 Task: Font style For heading Use Book Antiqua with Light dark cornflower blue 2 colour & bold. font size for heading '26 Pt. 'Change the font style of data to Caladeaand font size to  9 Pt. Change the alignment of both headline & data to   center vertically. In the sheet  auditingQuarterlySales_Report_2023
Action: Mouse moved to (10, 23)
Screenshot: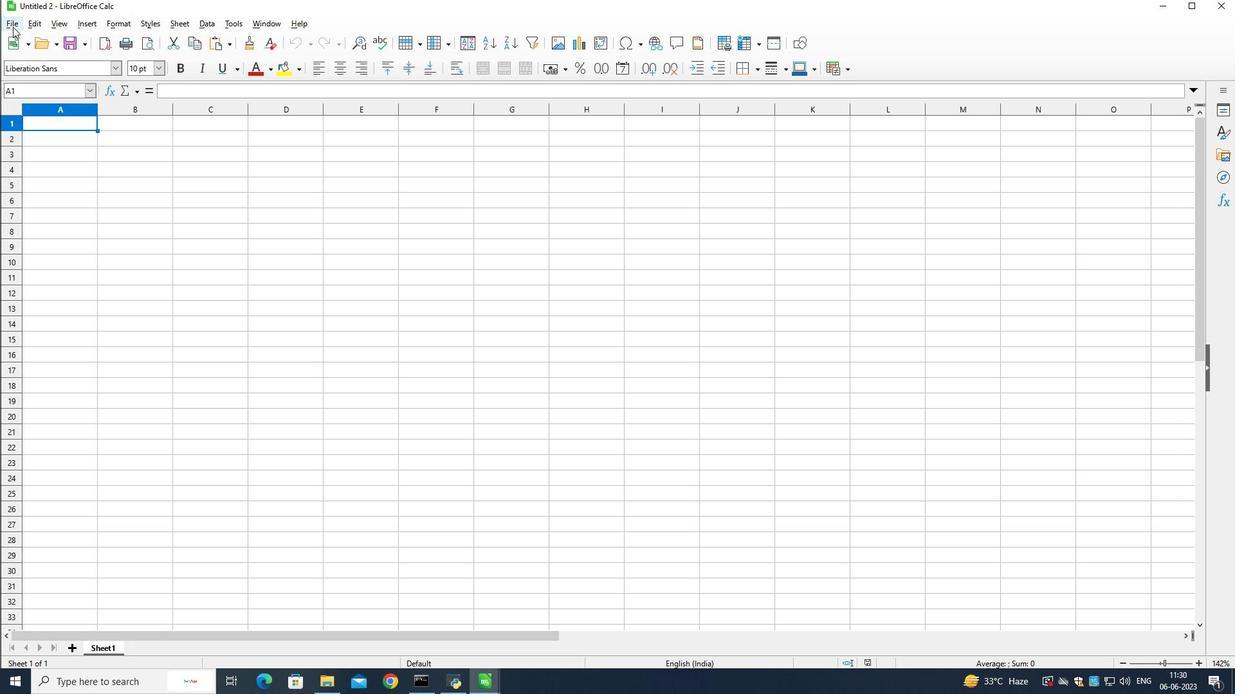 
Action: Mouse pressed left at (10, 23)
Screenshot: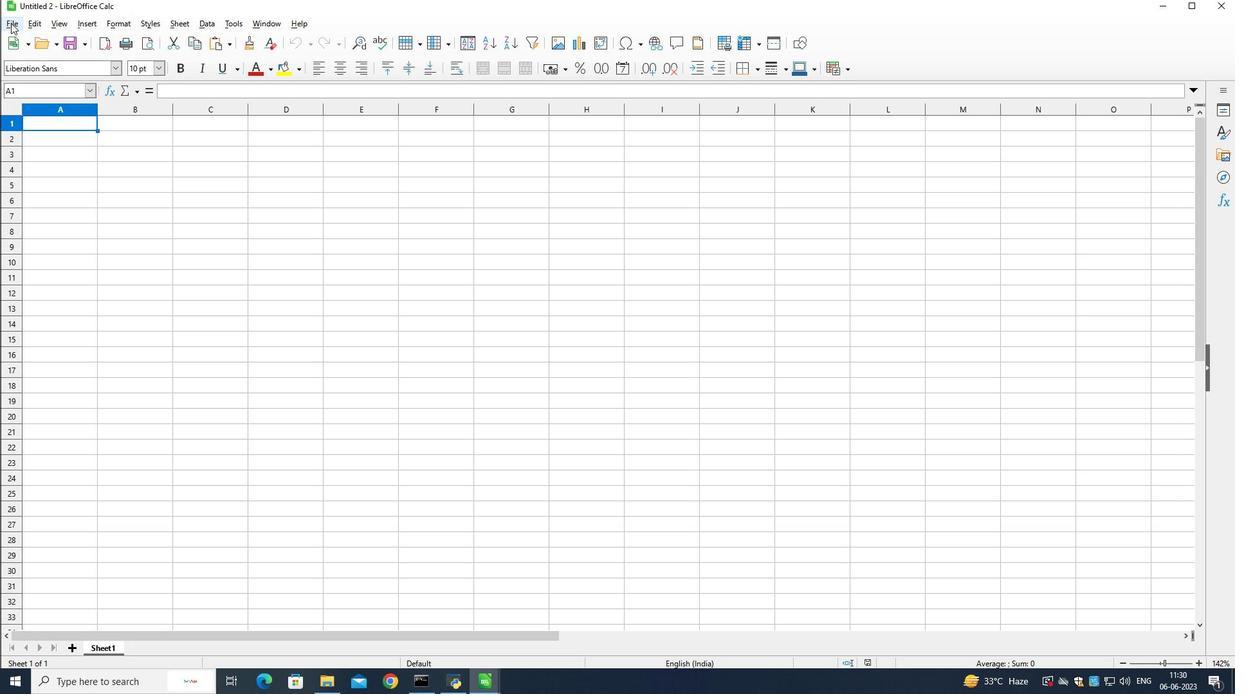 
Action: Mouse moved to (31, 54)
Screenshot: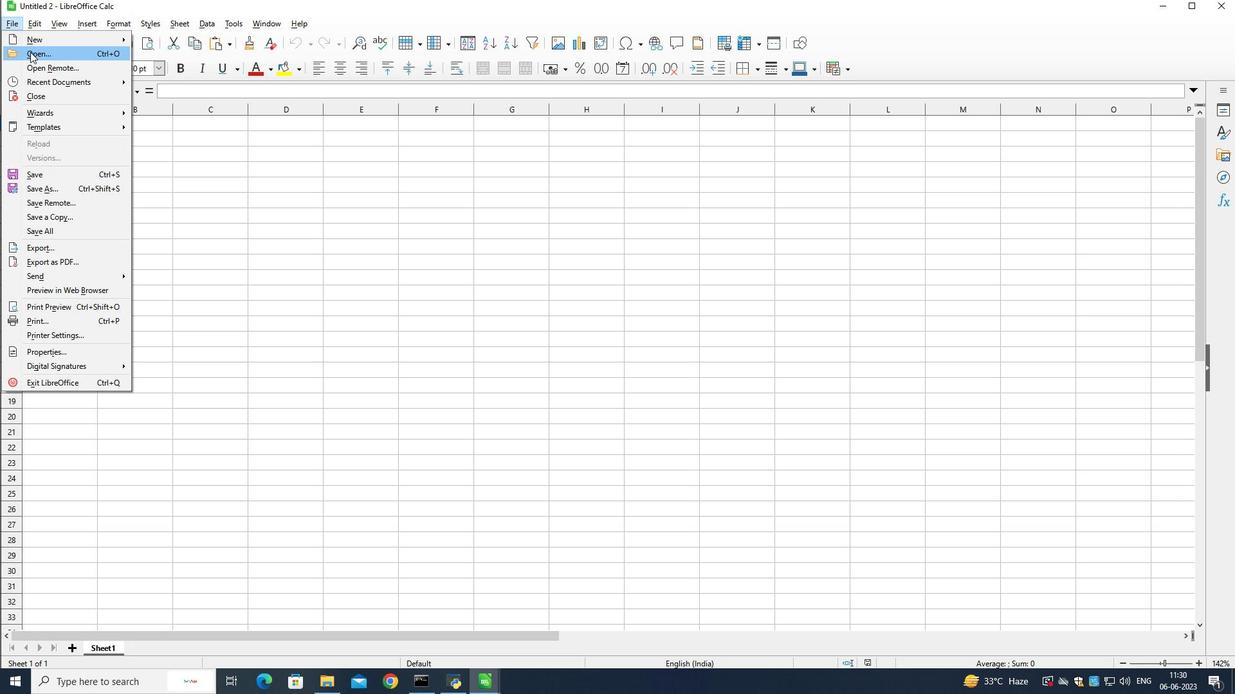 
Action: Mouse pressed left at (31, 54)
Screenshot: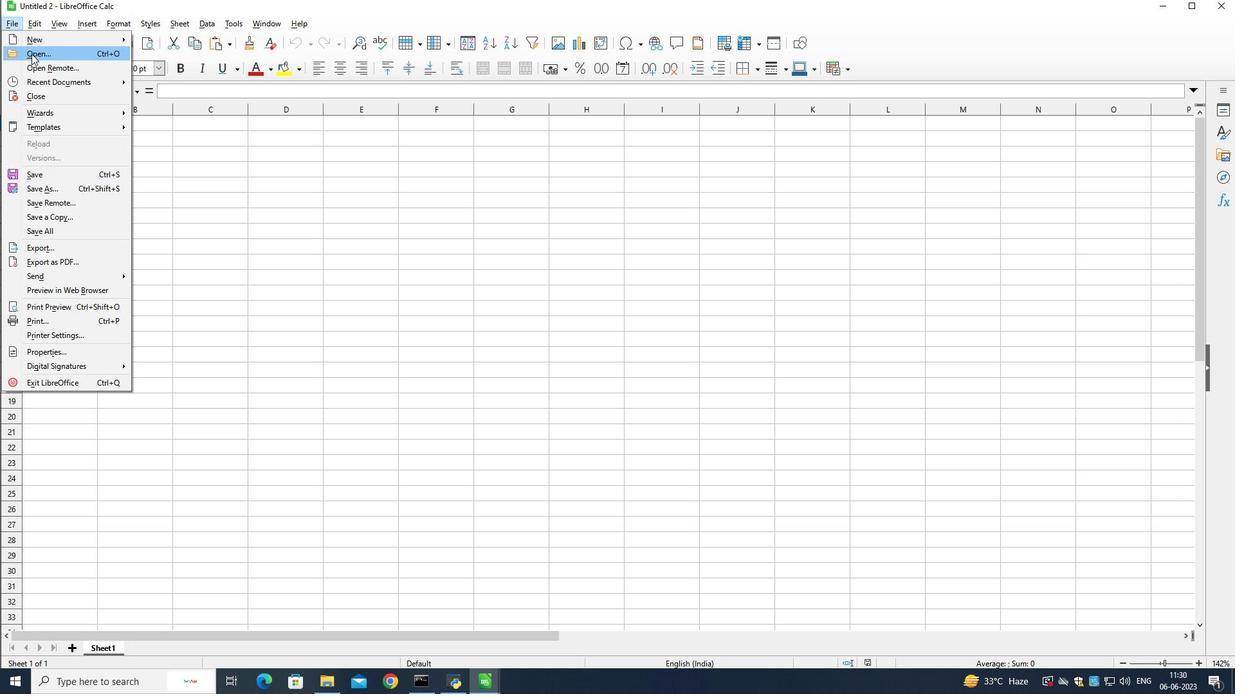 
Action: Mouse moved to (46, 95)
Screenshot: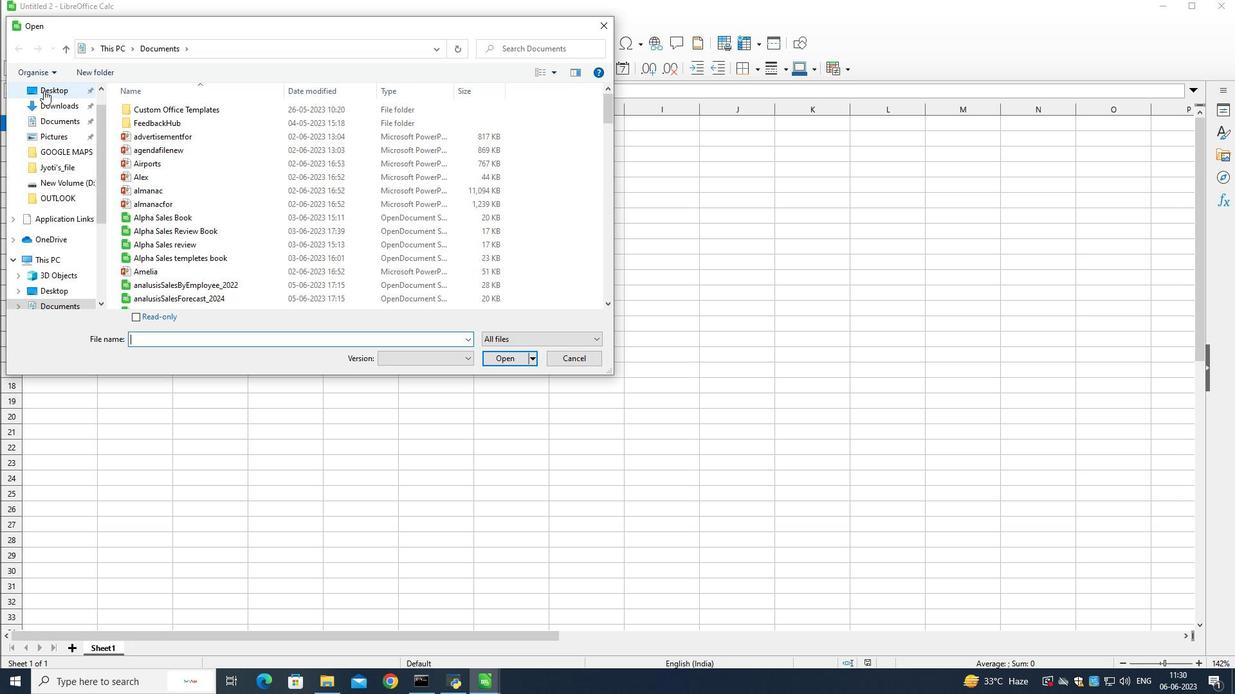 
Action: Mouse scrolled (46, 95) with delta (0, 0)
Screenshot: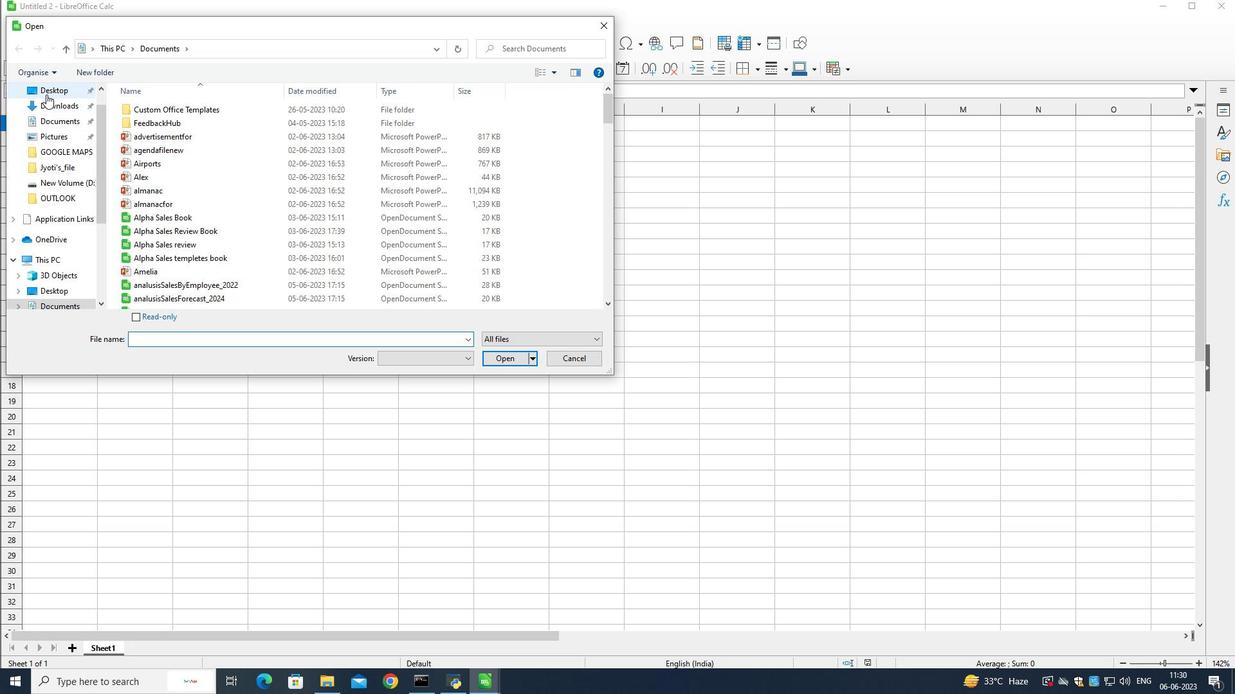 
Action: Mouse scrolled (46, 95) with delta (0, 0)
Screenshot: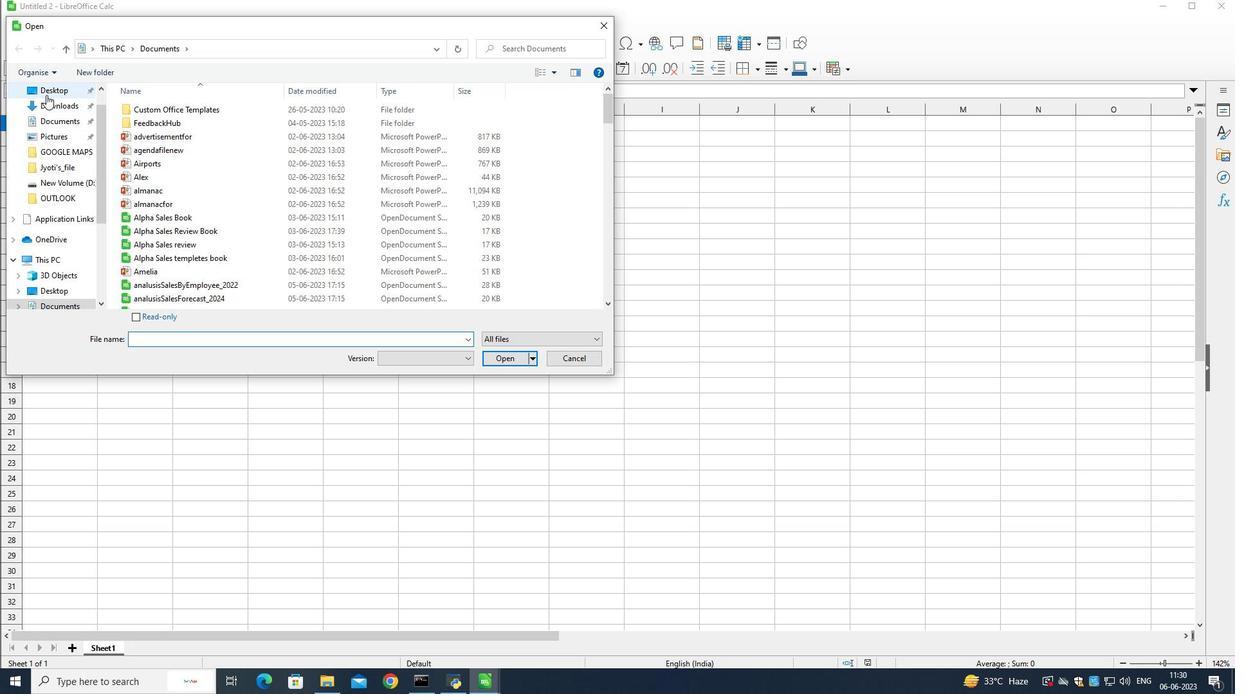 
Action: Mouse scrolled (46, 95) with delta (0, 0)
Screenshot: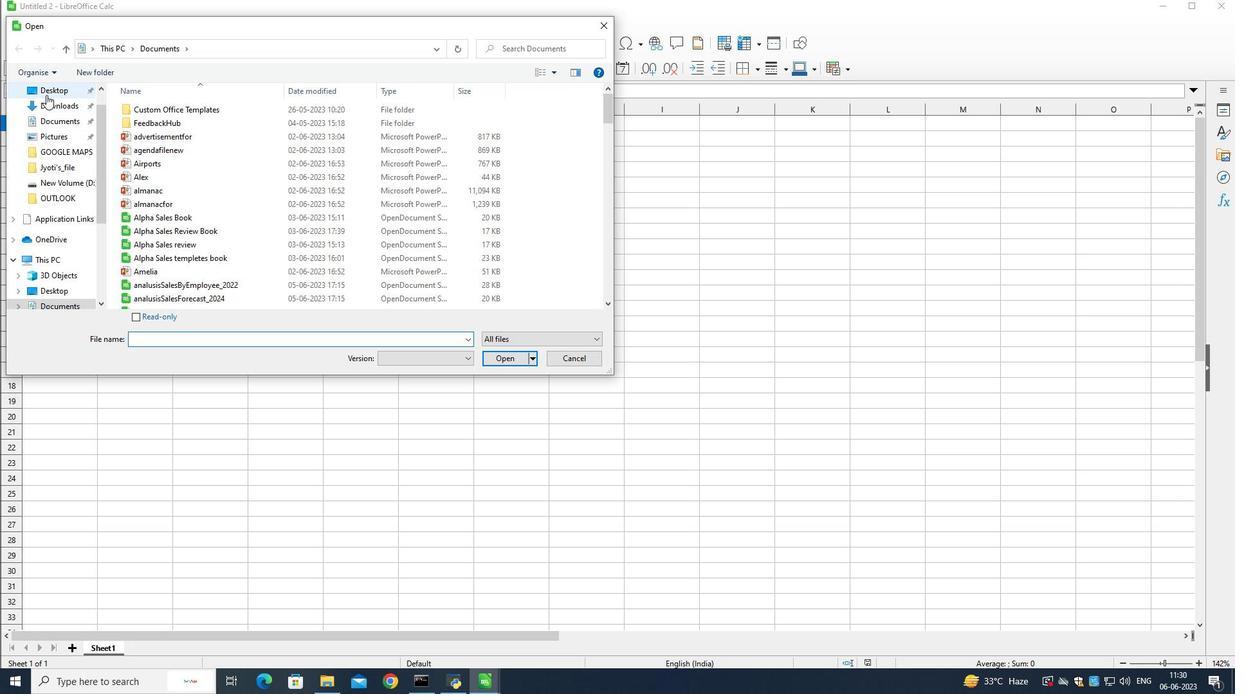 
Action: Mouse scrolled (46, 95) with delta (0, 0)
Screenshot: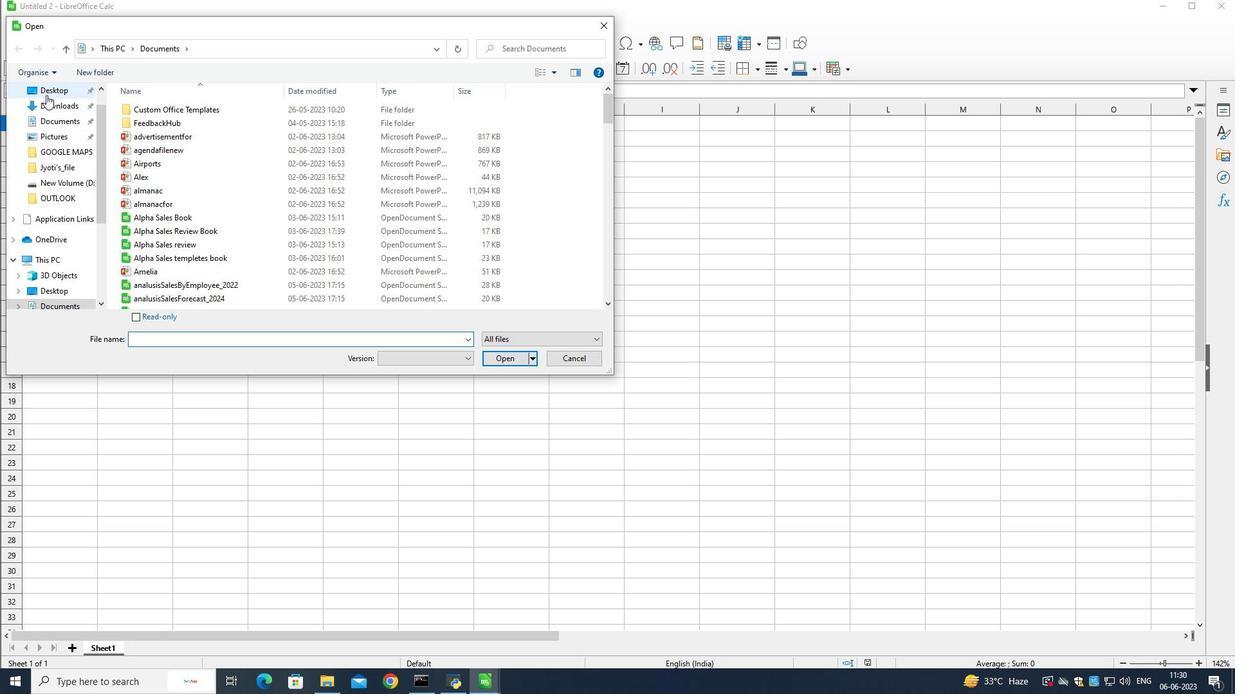 
Action: Mouse moved to (46, 95)
Screenshot: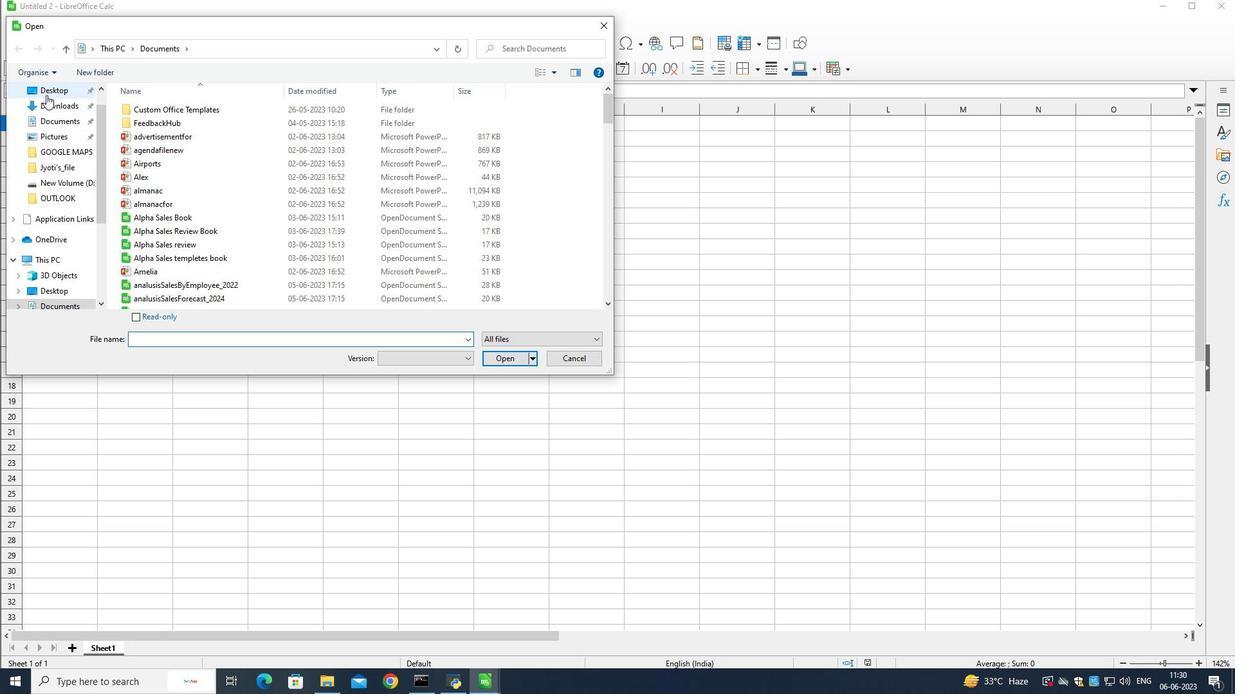 
Action: Mouse scrolled (46, 95) with delta (0, 0)
Screenshot: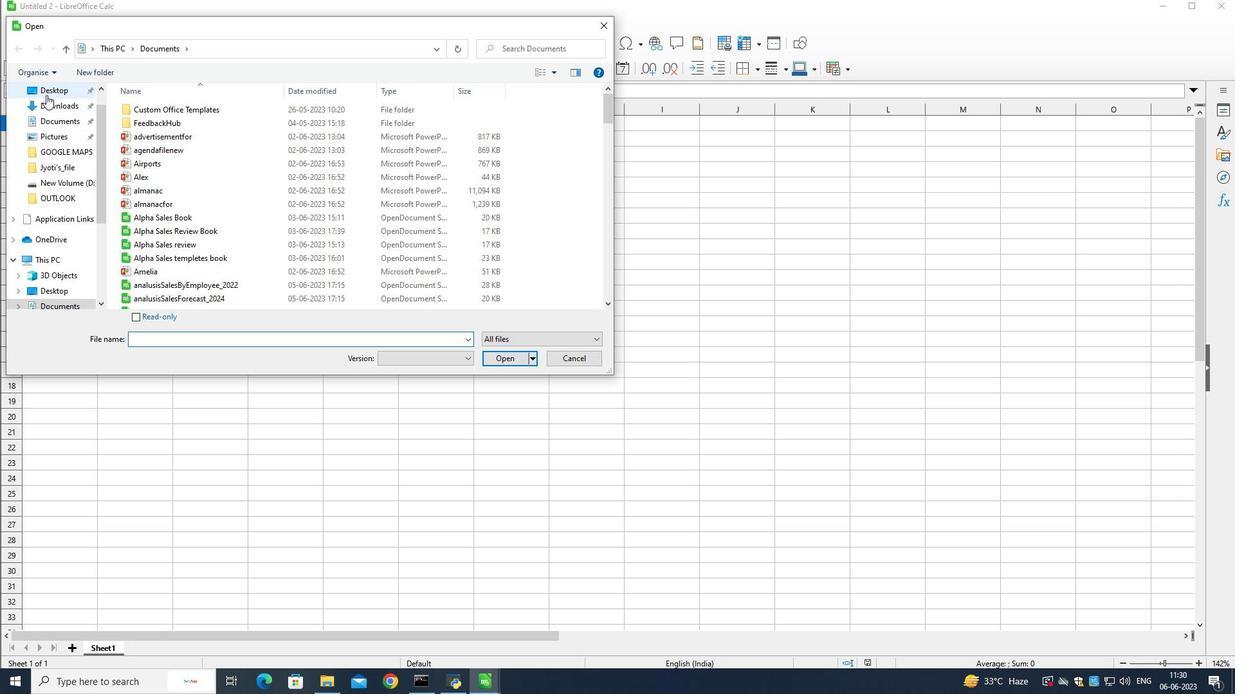
Action: Mouse scrolled (46, 95) with delta (0, 0)
Screenshot: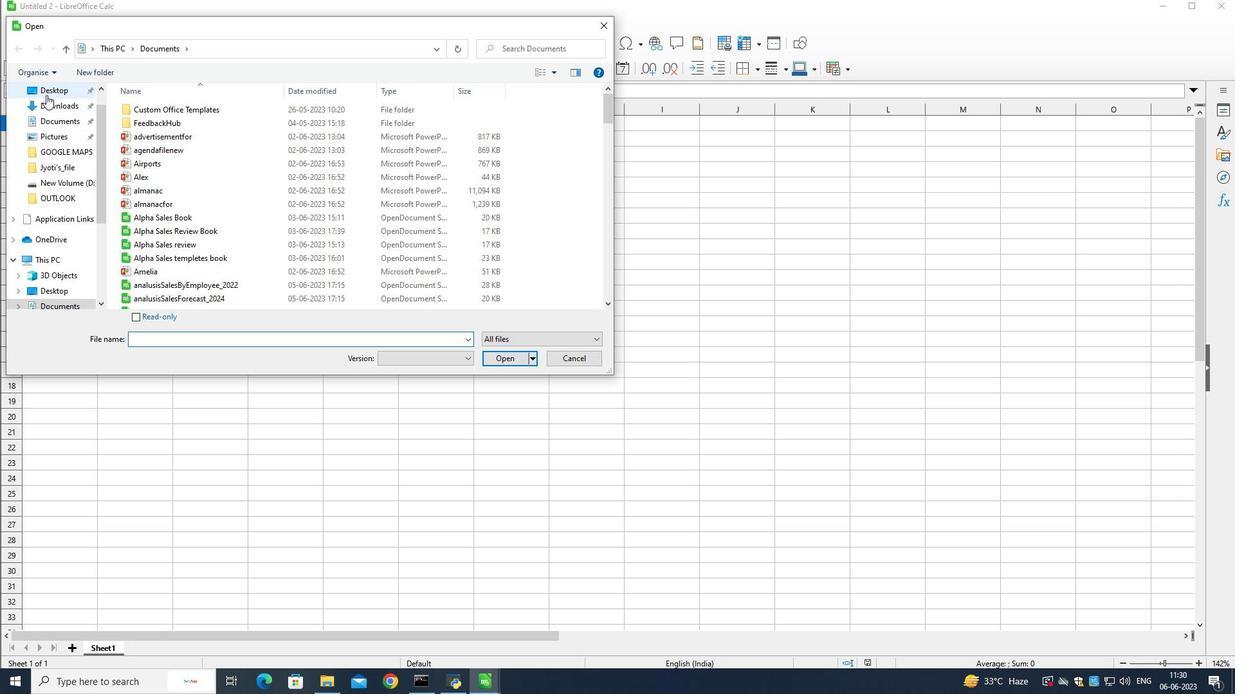 
Action: Mouse scrolled (46, 95) with delta (0, 0)
Screenshot: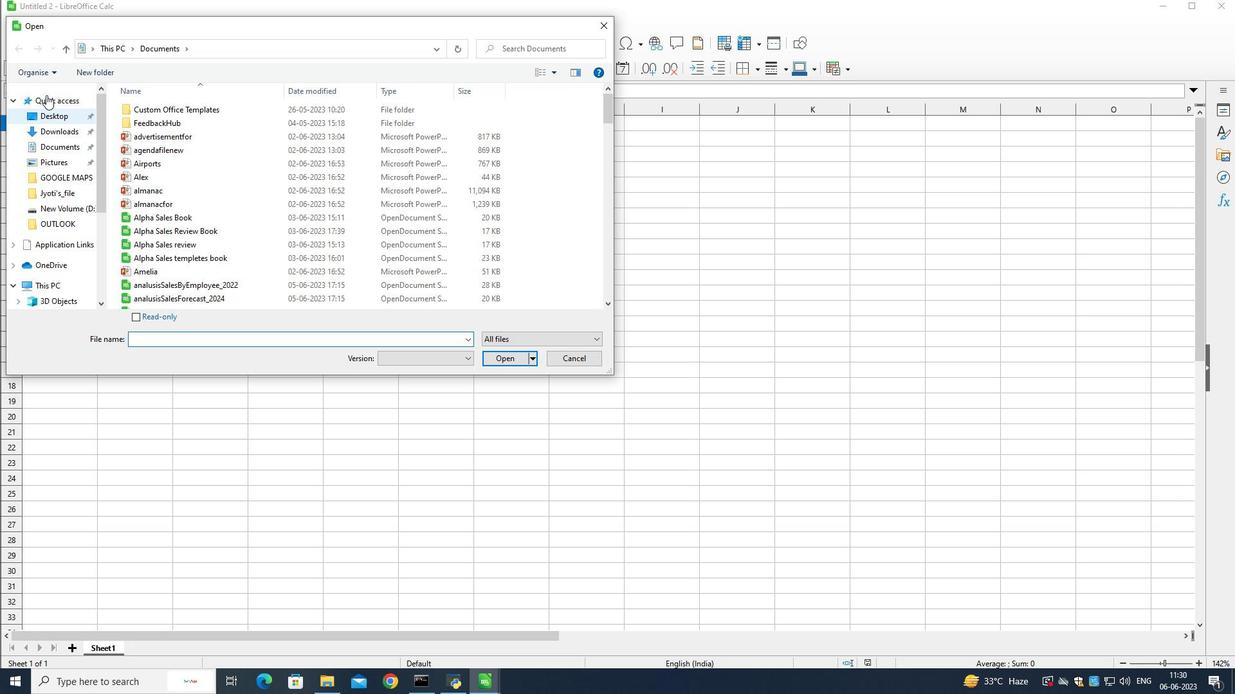 
Action: Mouse scrolled (46, 95) with delta (0, 0)
Screenshot: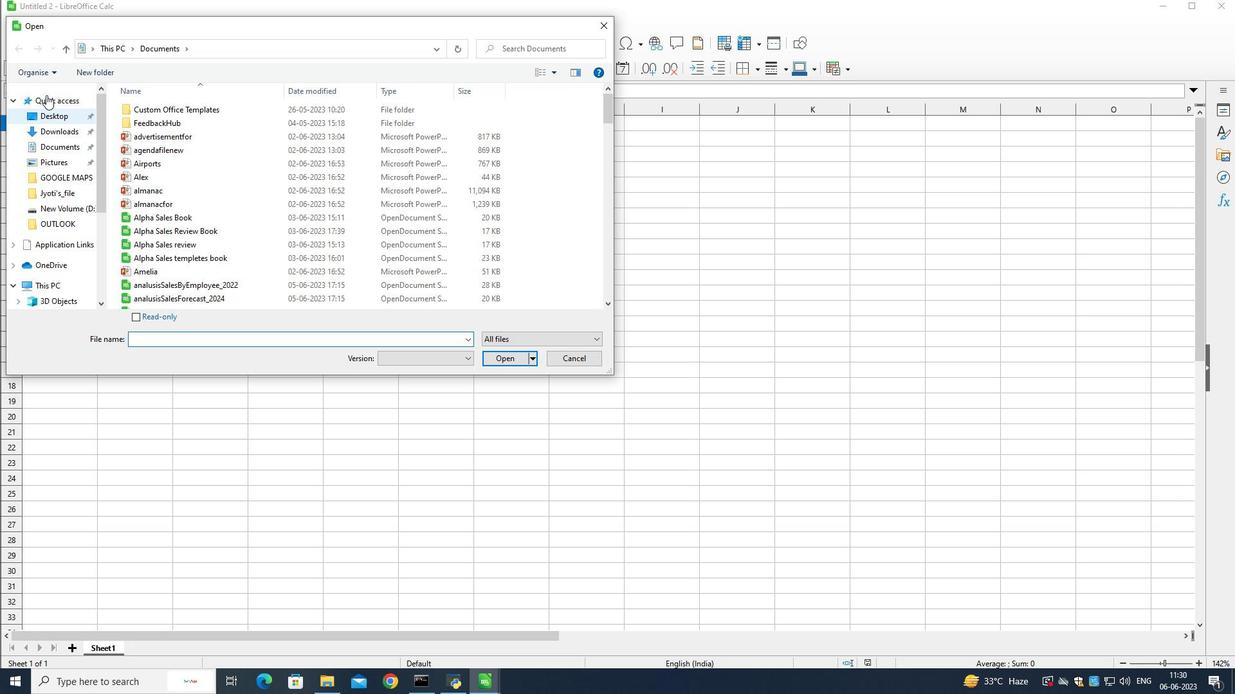 
Action: Mouse scrolled (46, 95) with delta (0, 0)
Screenshot: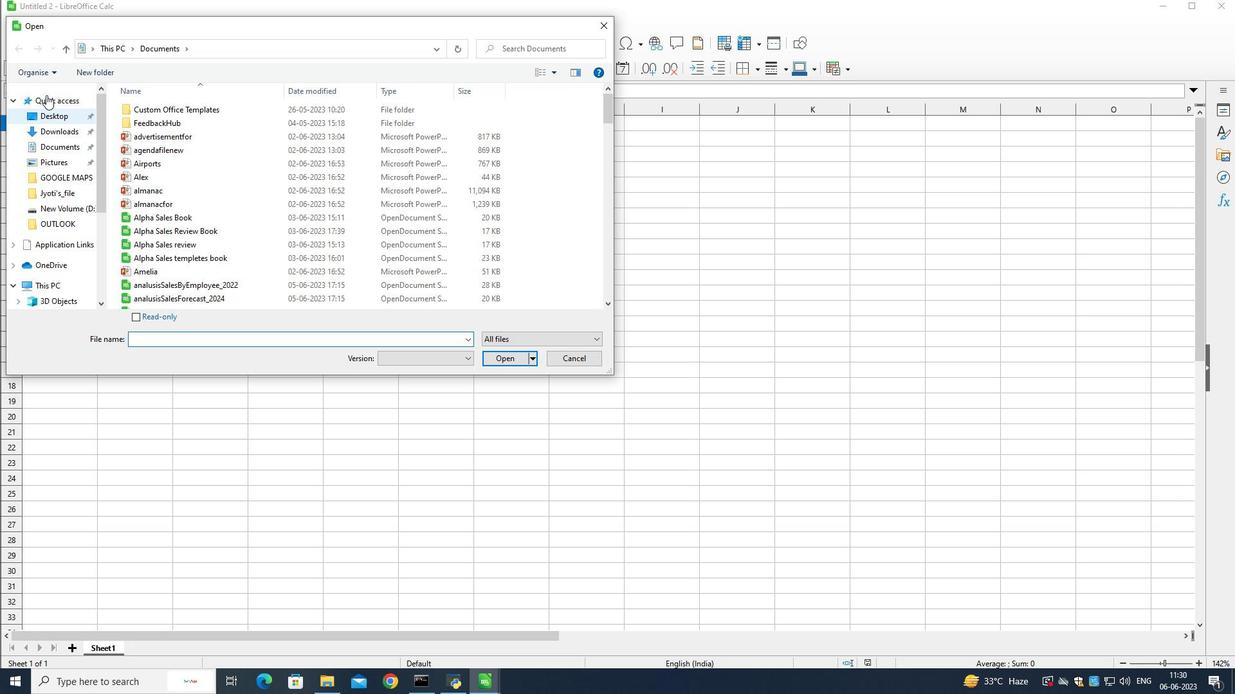 
Action: Mouse pressed left at (46, 95)
Screenshot: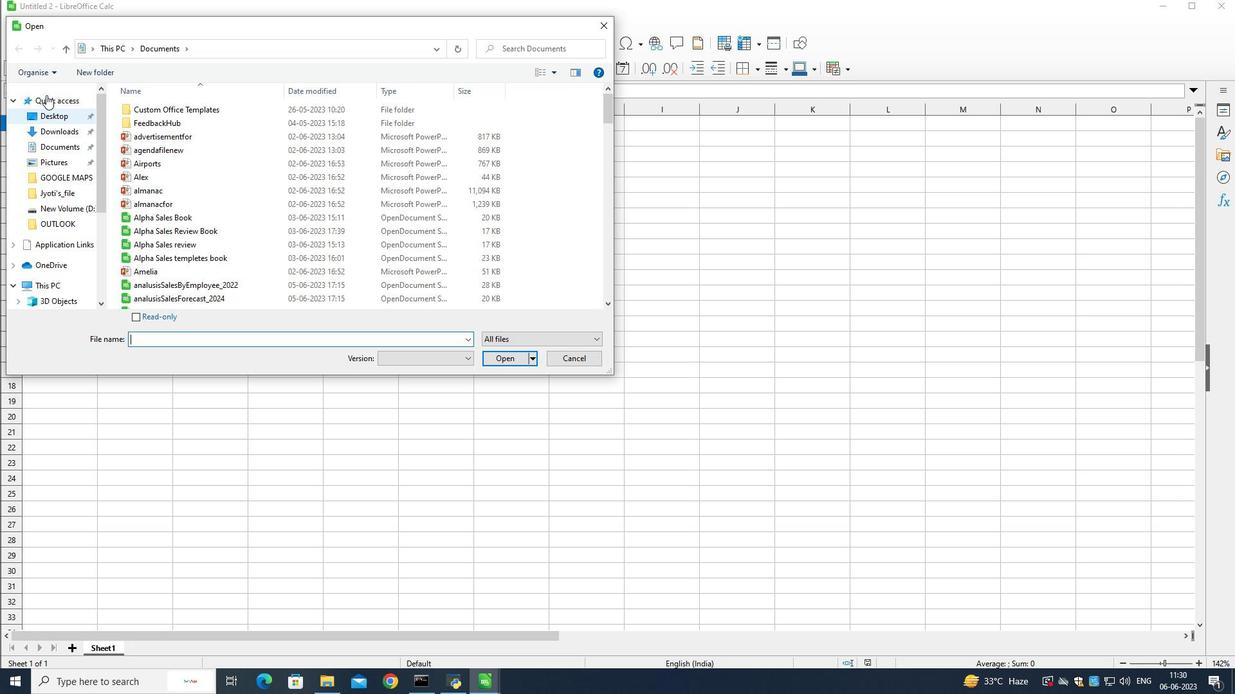
Action: Mouse moved to (231, 270)
Screenshot: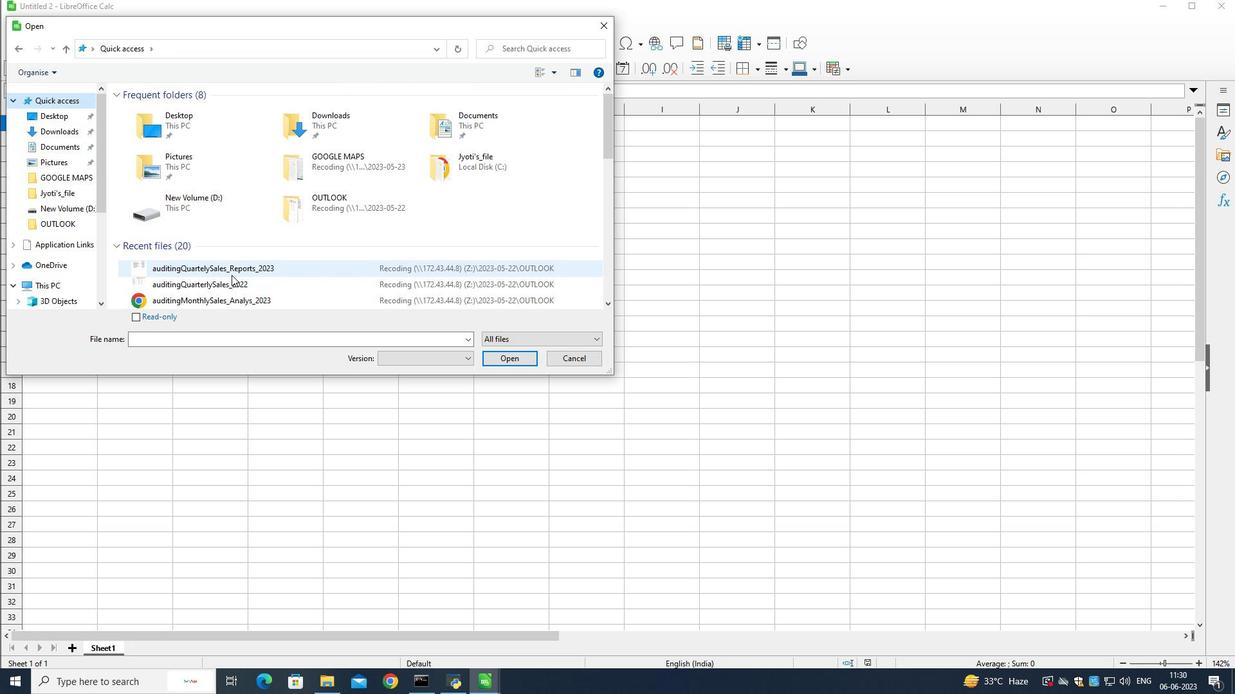 
Action: Mouse pressed left at (231, 270)
Screenshot: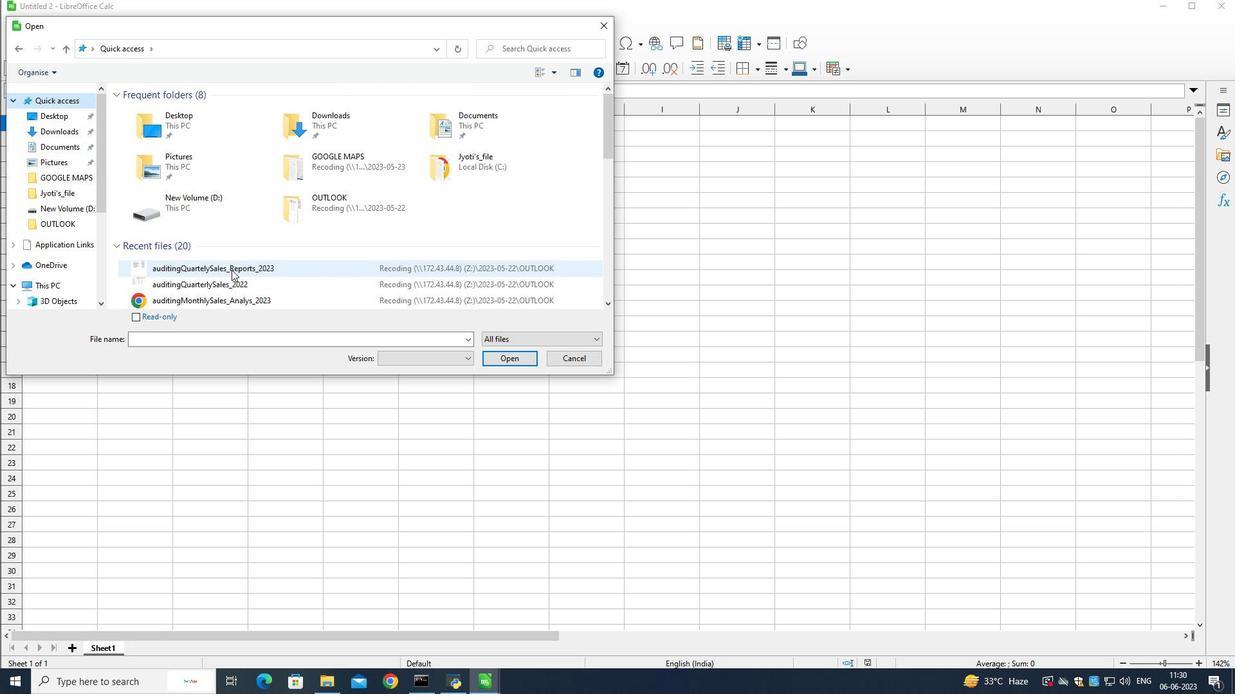 
Action: Mouse moved to (494, 356)
Screenshot: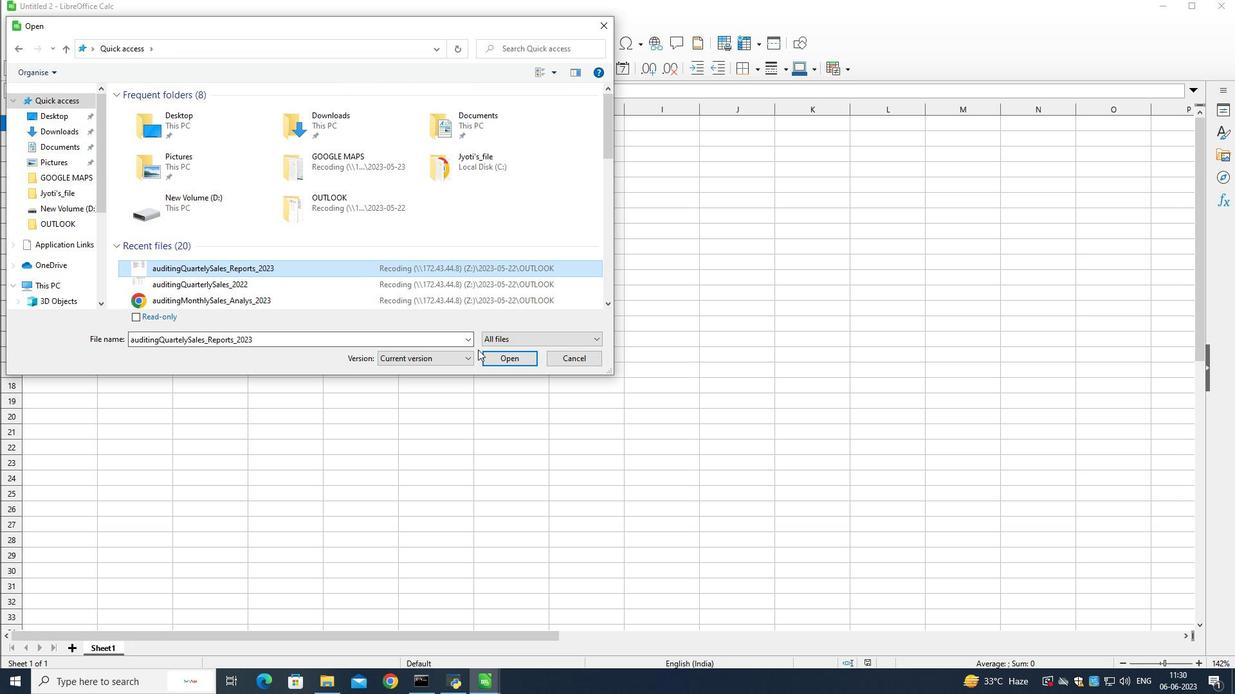 
Action: Mouse pressed left at (494, 356)
Screenshot: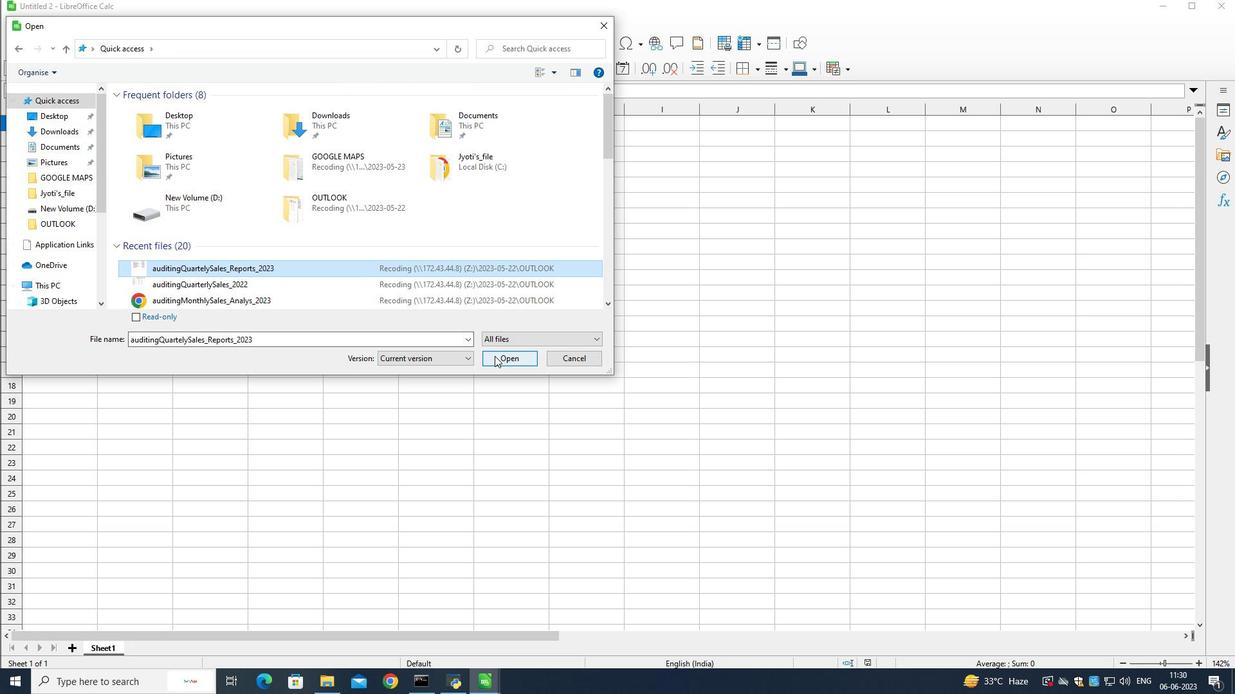 
Action: Mouse moved to (430, 323)
Screenshot: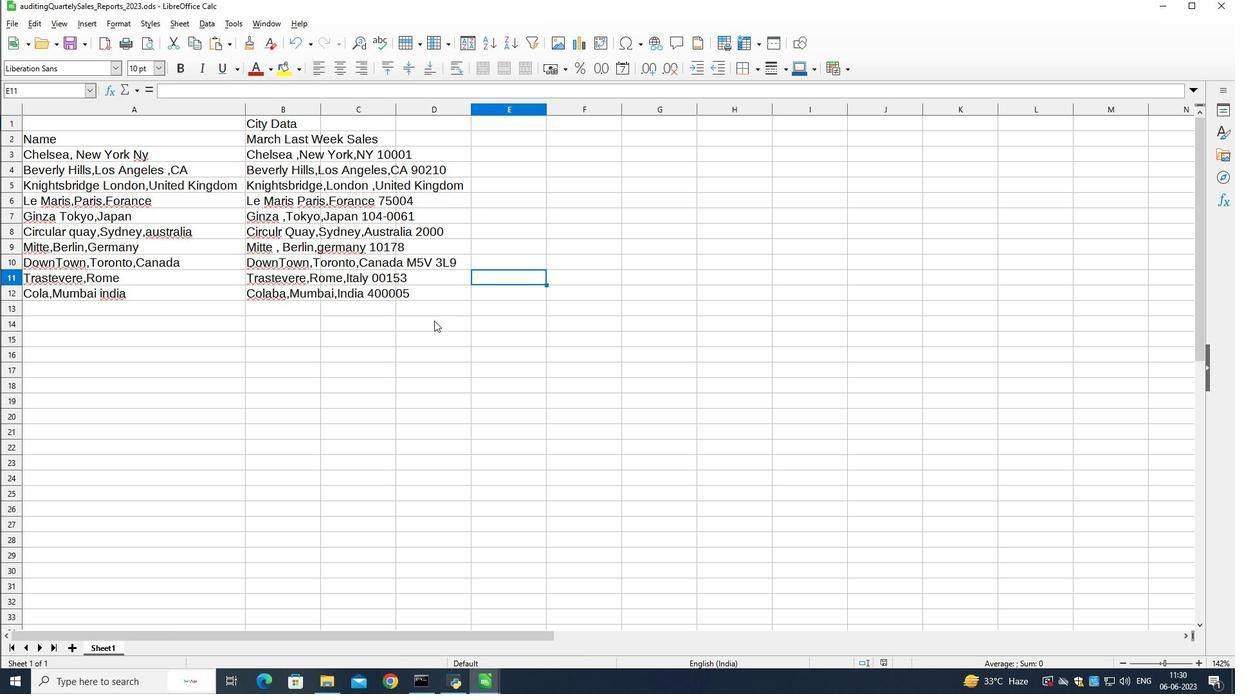 
Action: Mouse pressed left at (430, 323)
Screenshot: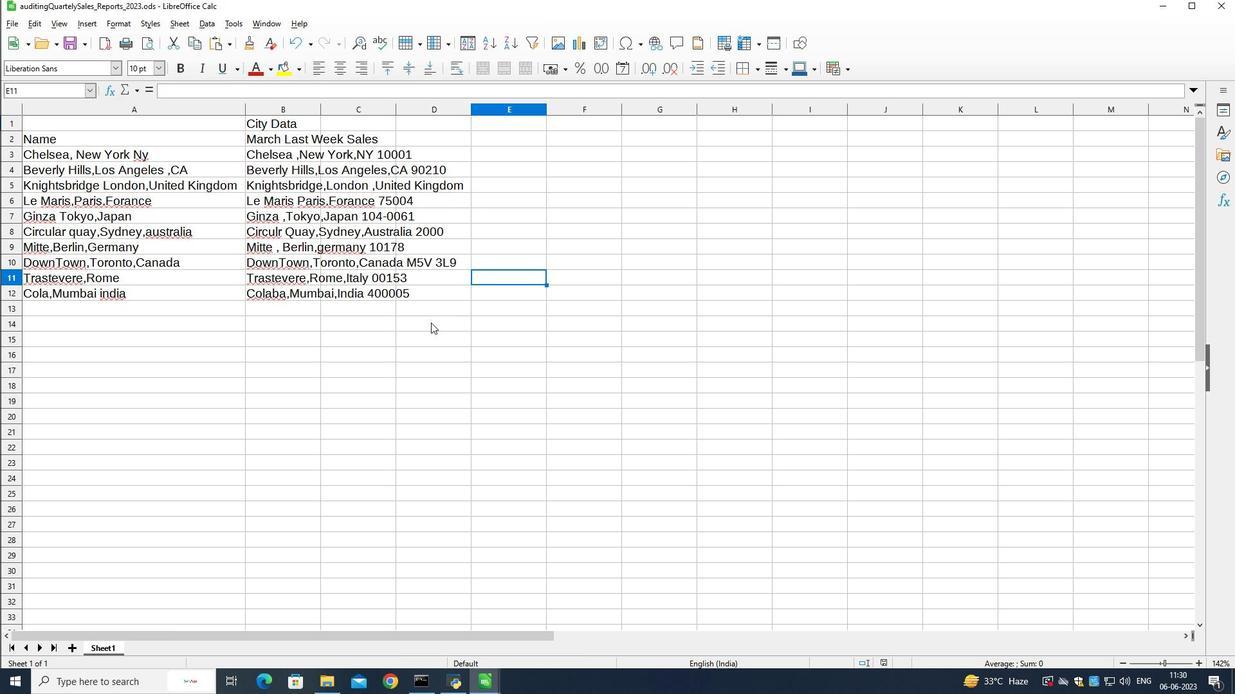 
Action: Mouse moved to (290, 121)
Screenshot: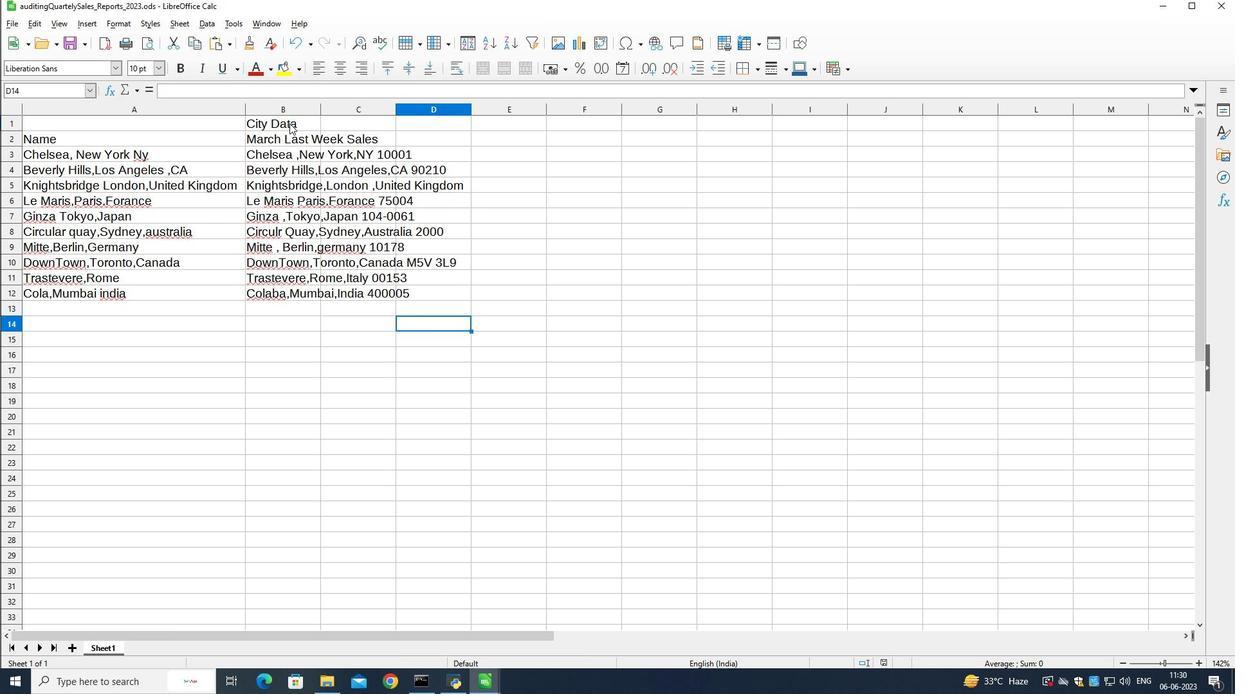 
Action: Mouse pressed left at (290, 121)
Screenshot: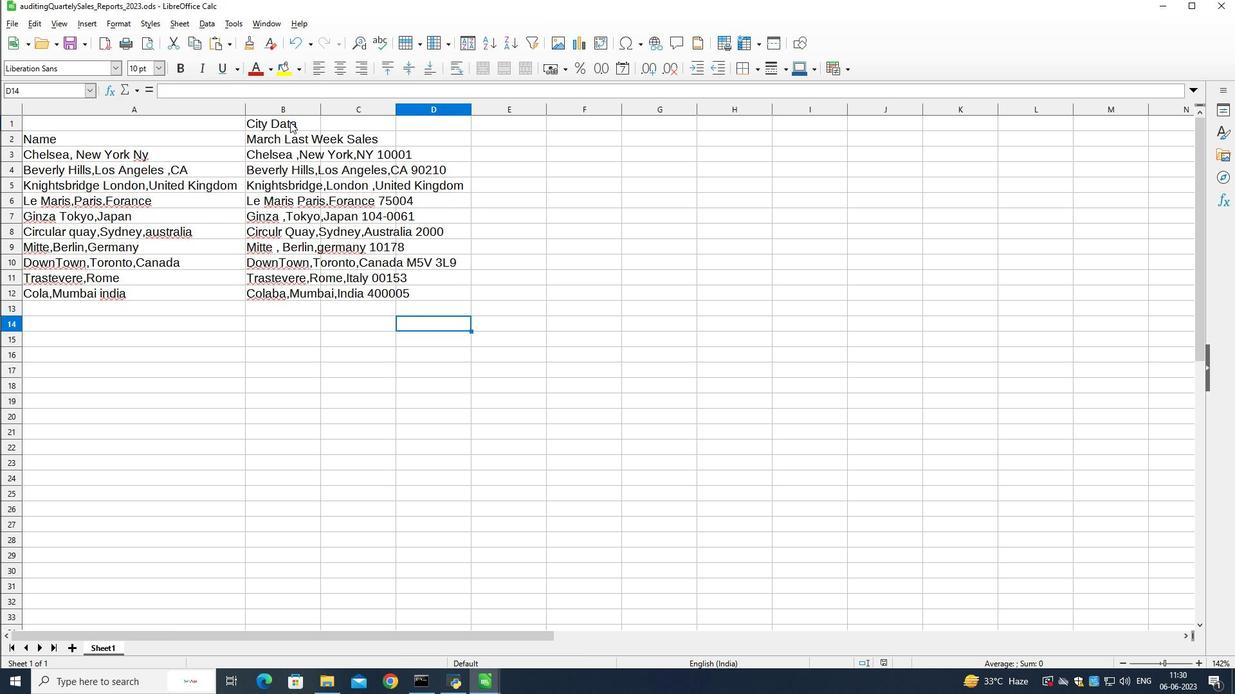 
Action: Mouse pressed left at (290, 121)
Screenshot: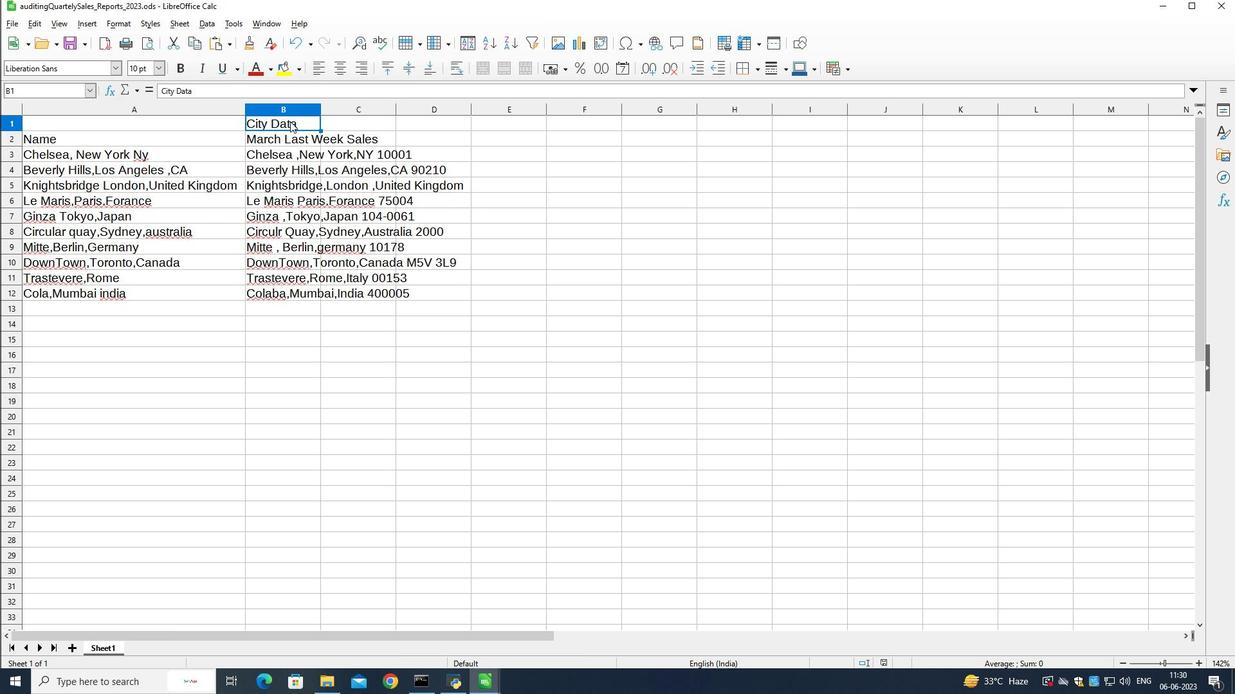 
Action: Mouse pressed left at (290, 121)
Screenshot: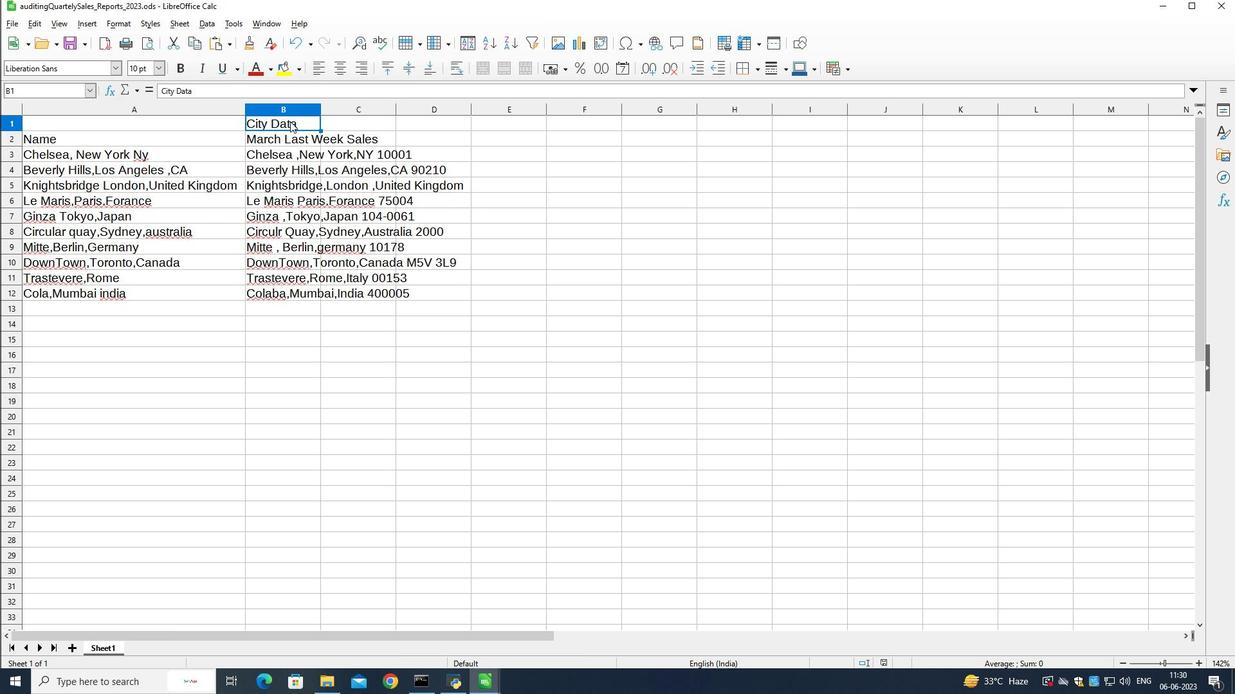 
Action: Mouse moved to (75, 64)
Screenshot: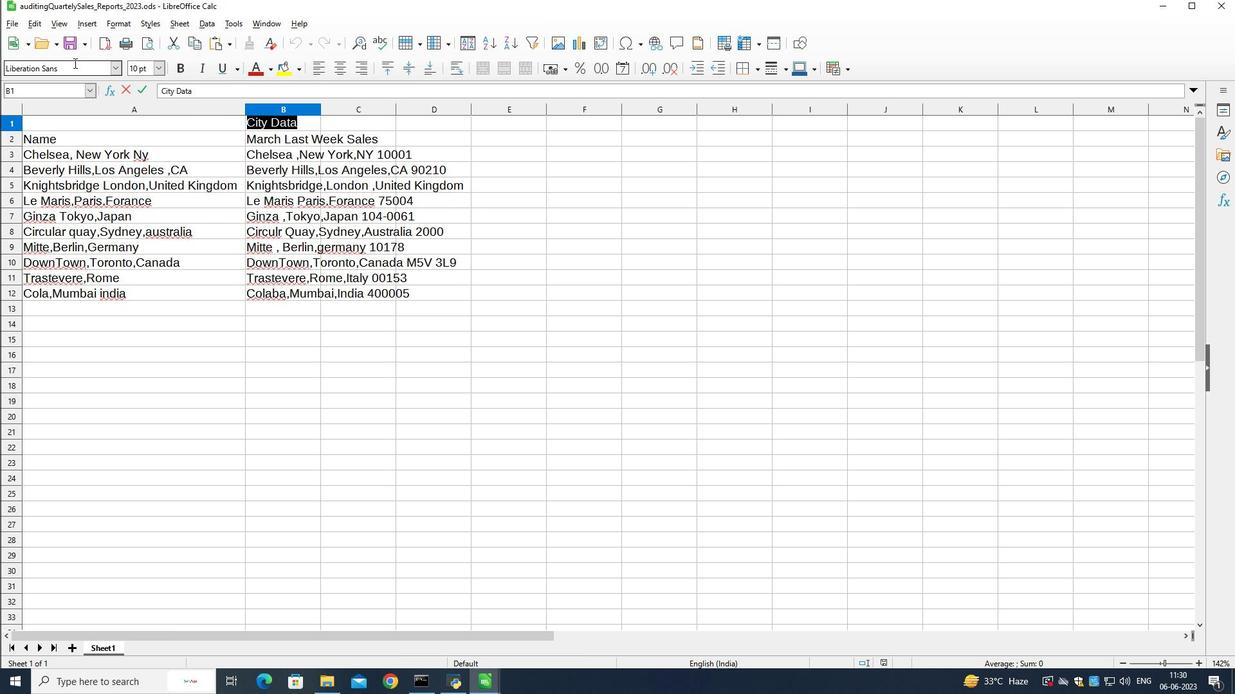 
Action: Mouse pressed left at (75, 64)
Screenshot: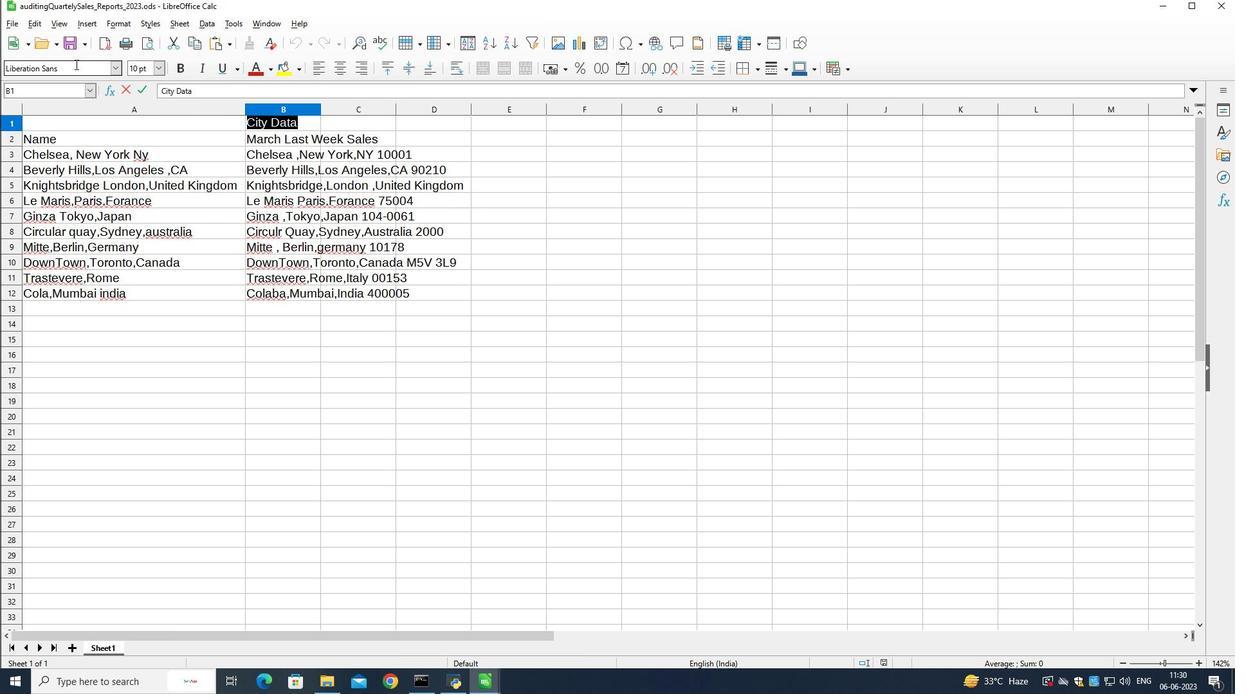 
Action: Mouse pressed left at (75, 64)
Screenshot: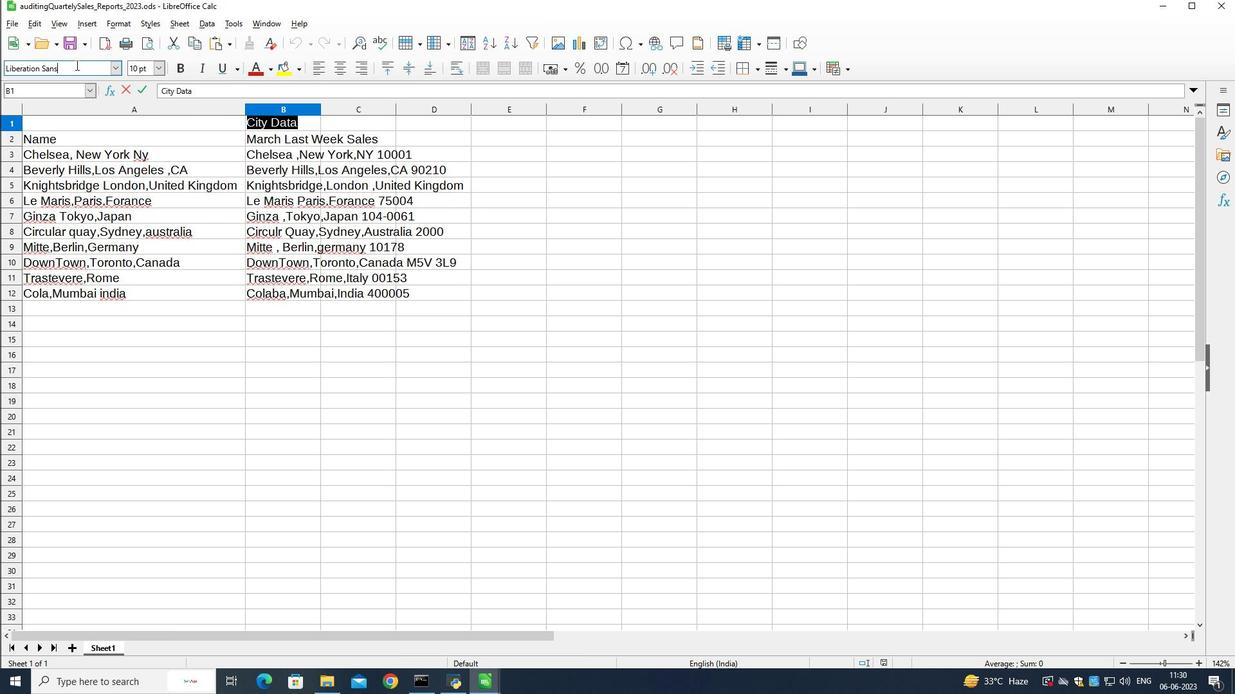 
Action: Mouse pressed left at (75, 64)
Screenshot: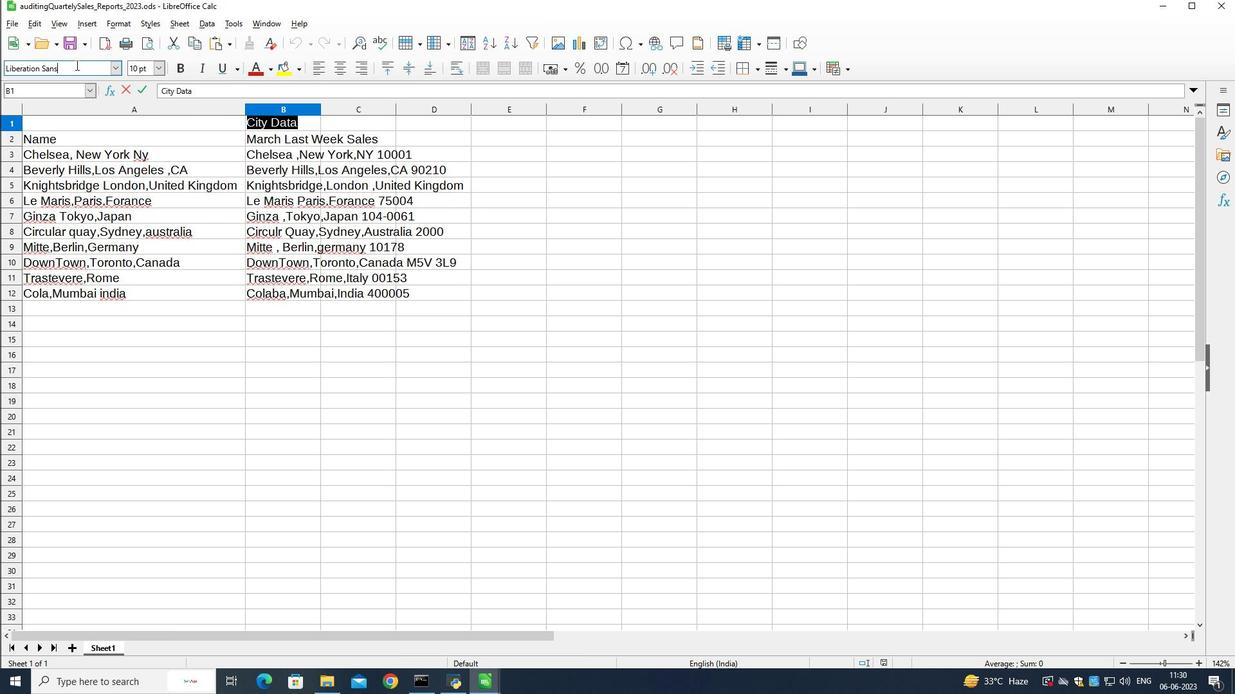 
Action: Mouse moved to (75, 65)
Screenshot: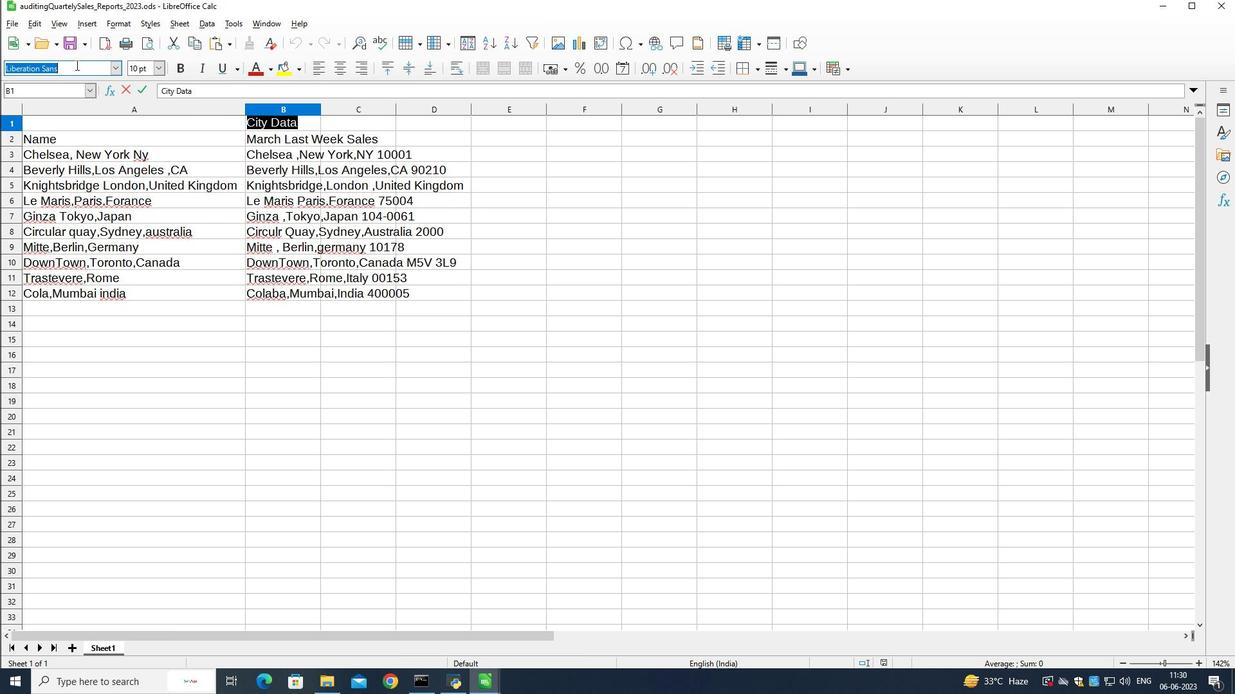 
Action: Key pressed <Key.shift>Antiqua<Key.space><Key.enter>
Screenshot: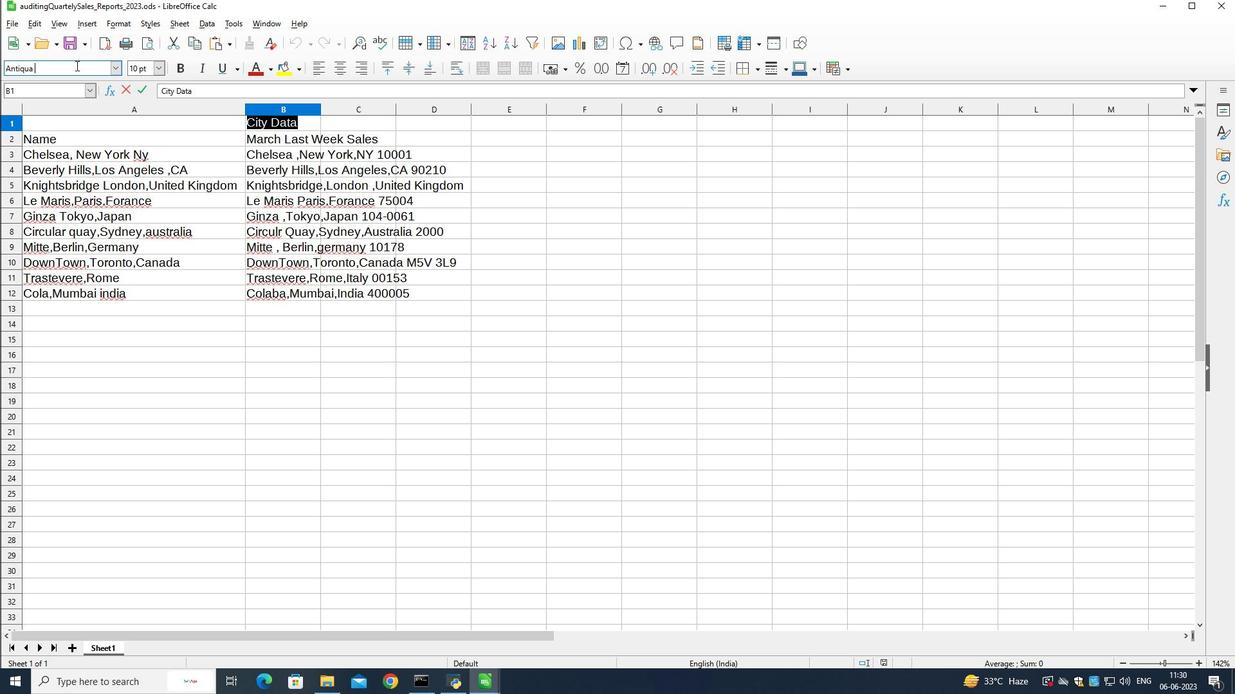 
Action: Mouse moved to (272, 70)
Screenshot: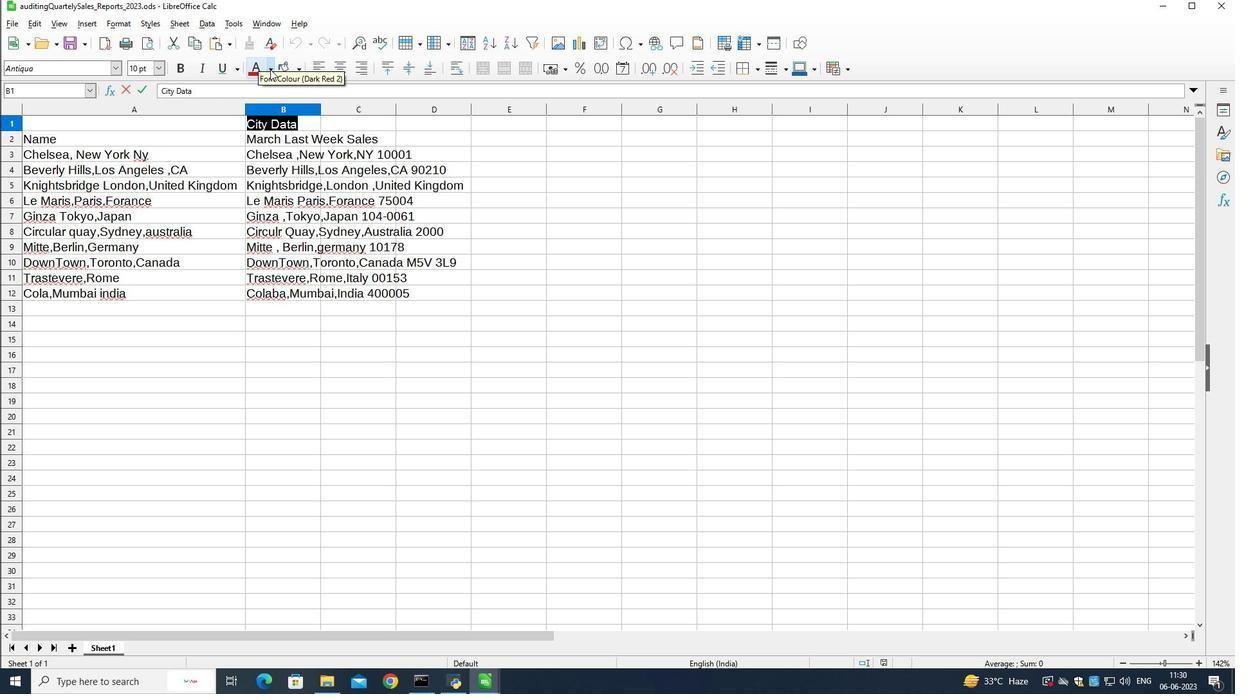 
Action: Mouse pressed left at (272, 70)
Screenshot: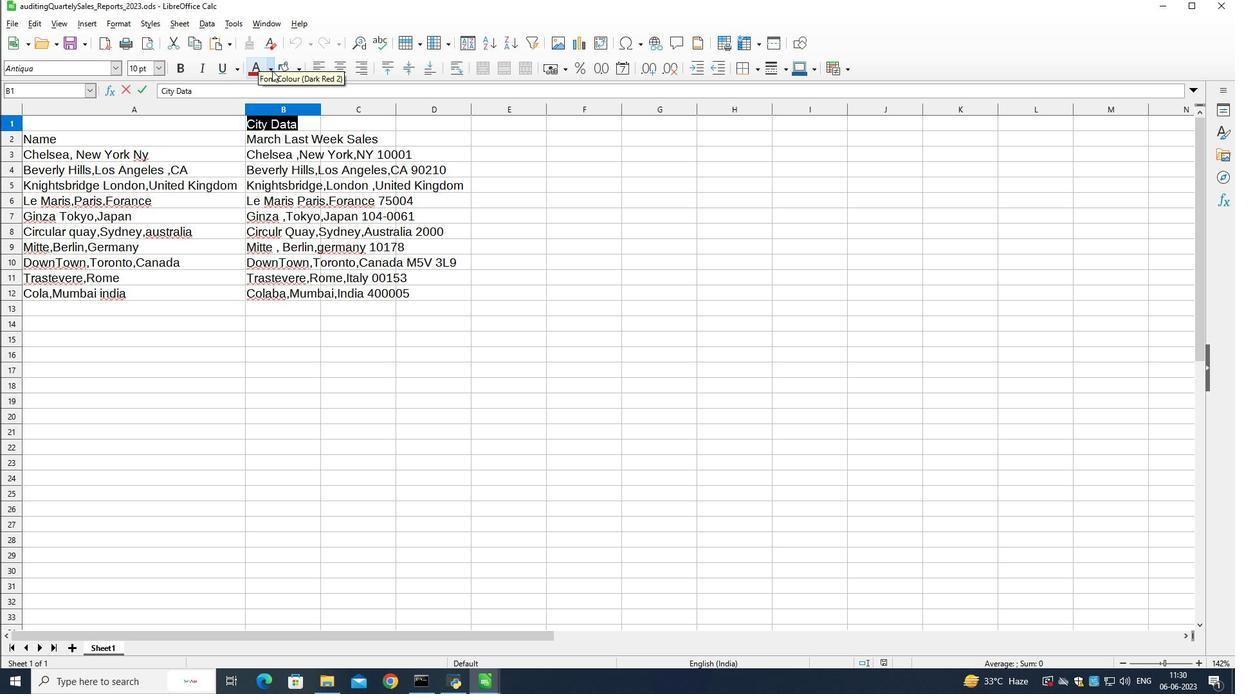 
Action: Mouse moved to (275, 307)
Screenshot: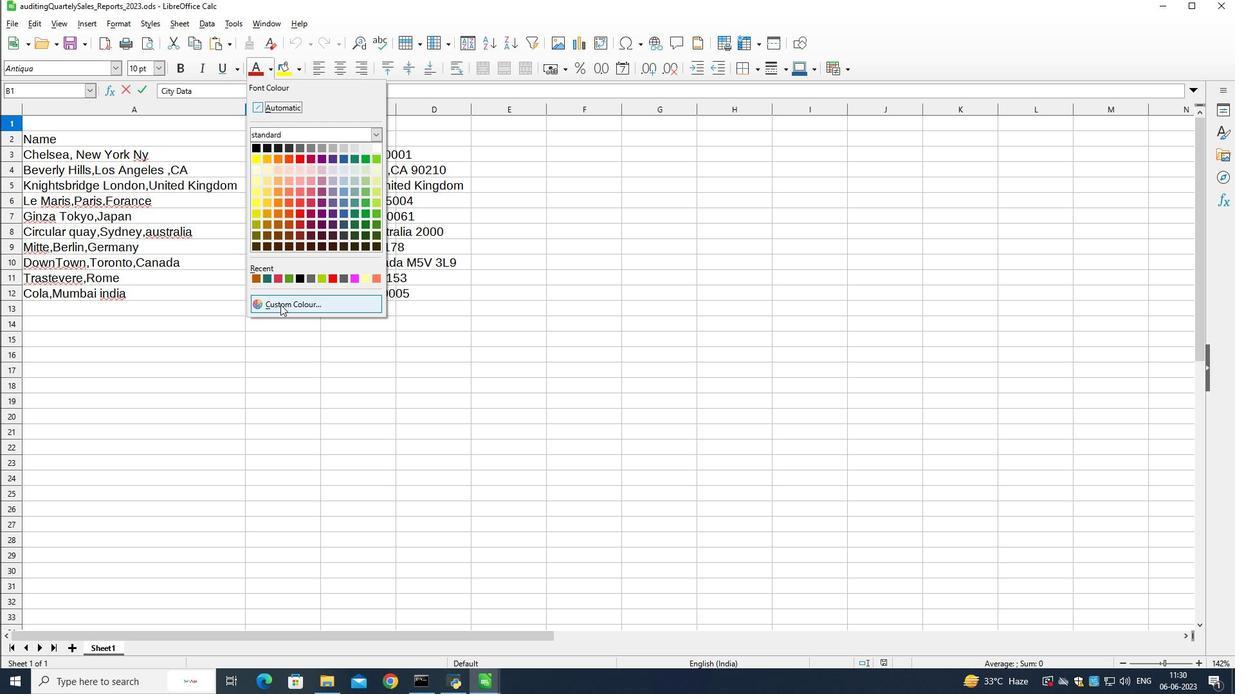 
Action: Mouse pressed left at (275, 307)
Screenshot: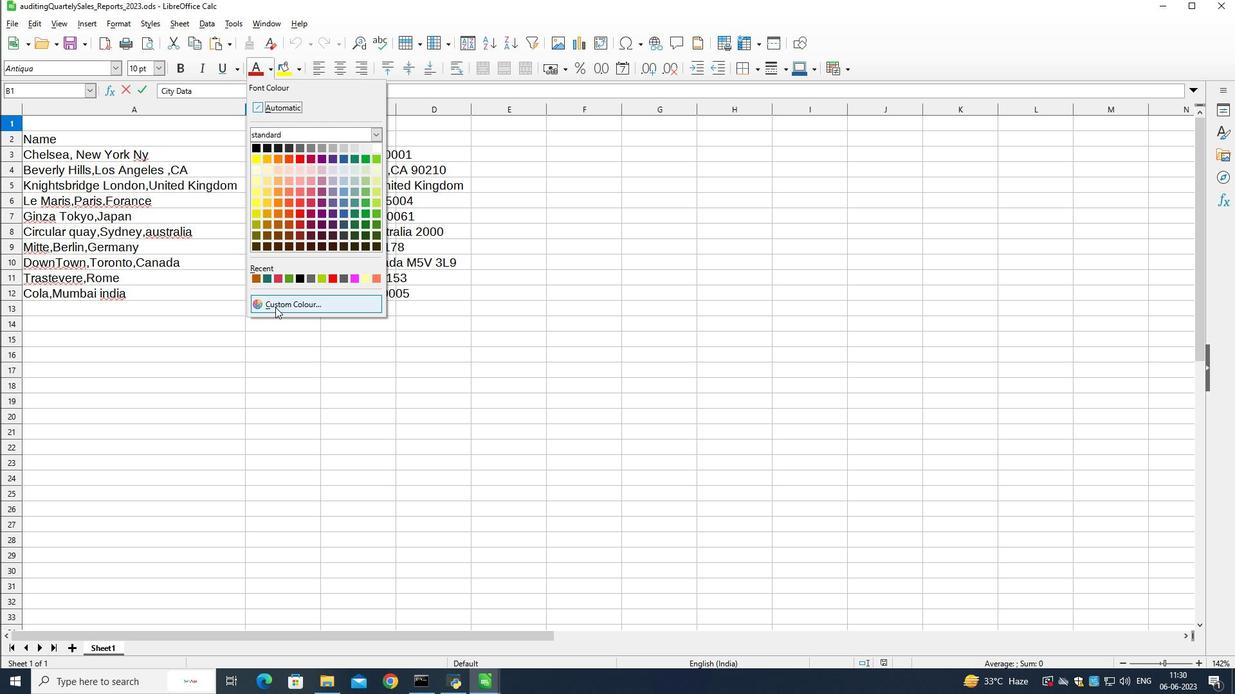
Action: Mouse moved to (743, 284)
Screenshot: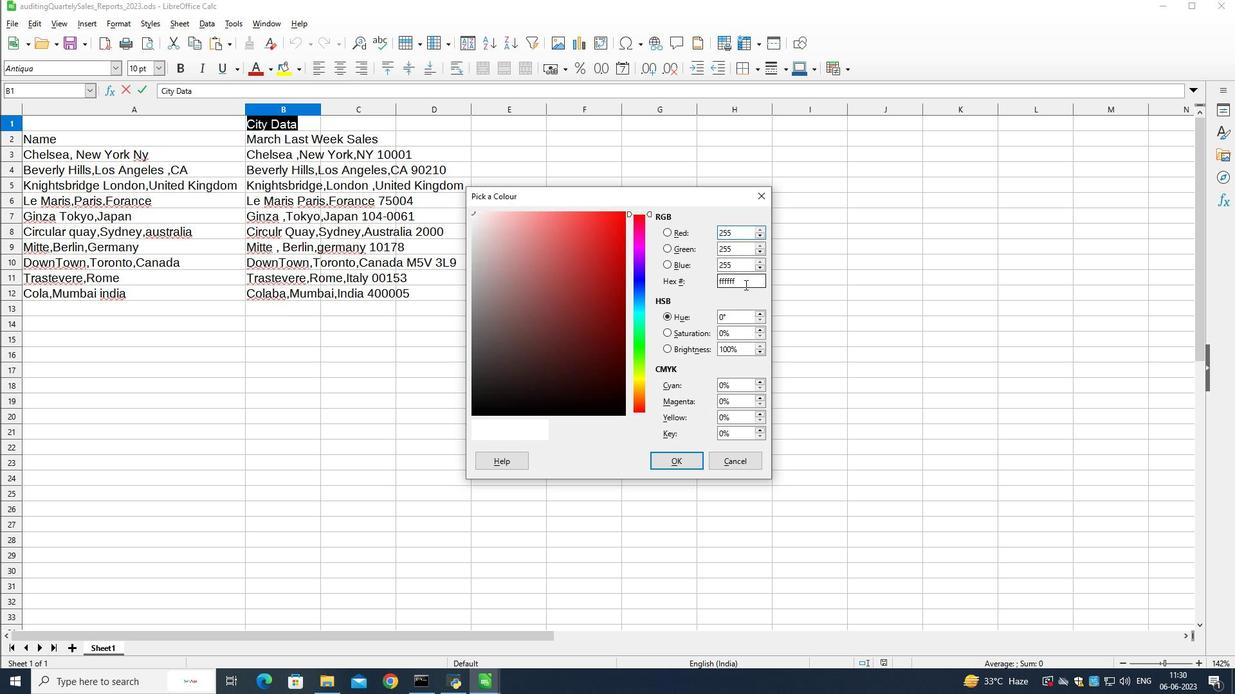 
Action: Mouse pressed left at (743, 284)
Screenshot: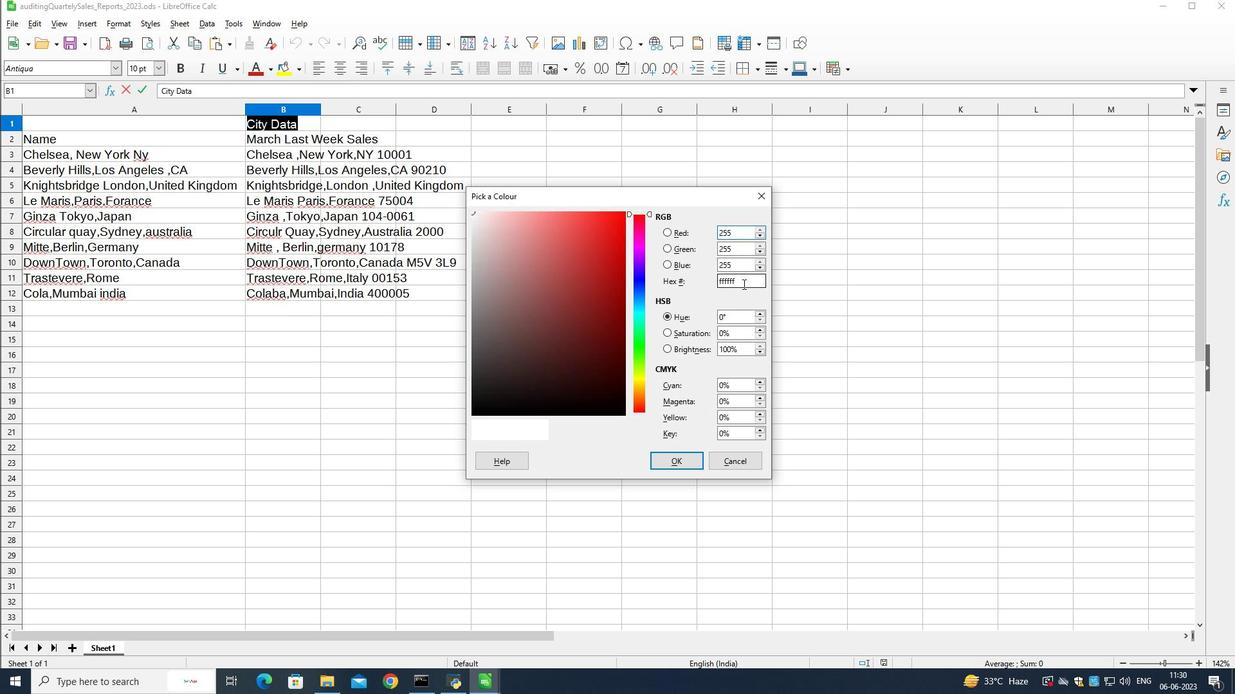 
Action: Mouse pressed left at (743, 284)
Screenshot: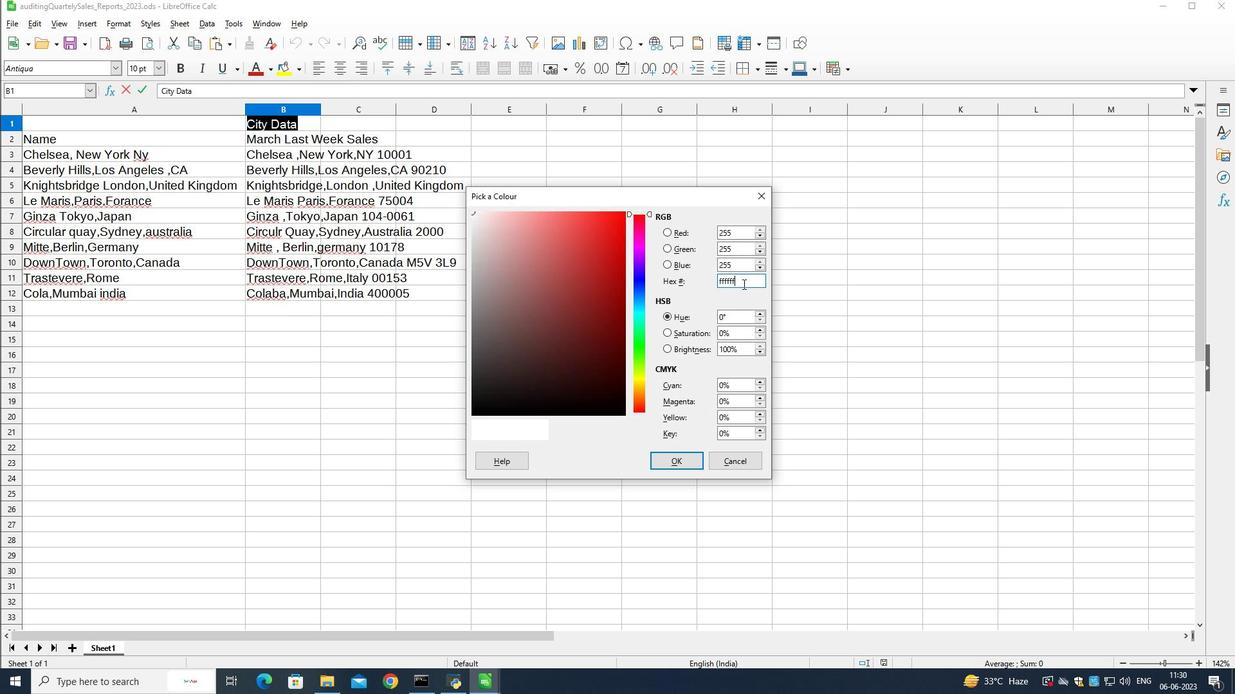 
Action: Mouse pressed left at (743, 284)
Screenshot: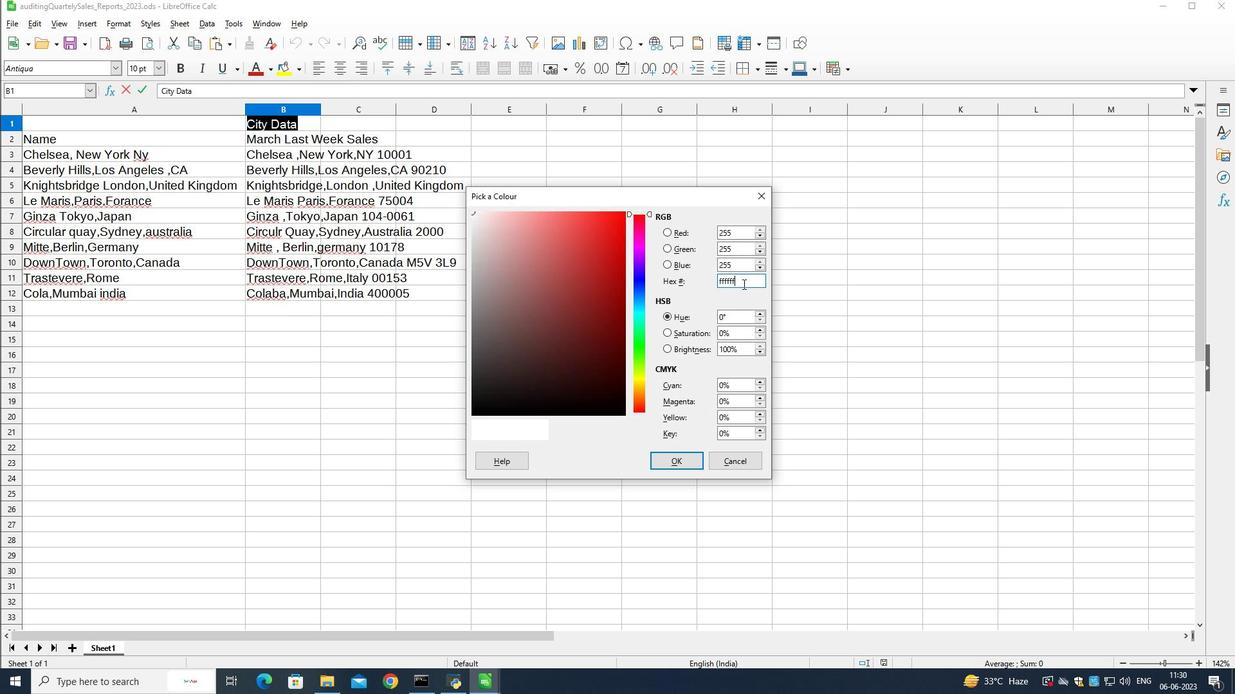 
Action: Mouse moved to (703, 273)
Screenshot: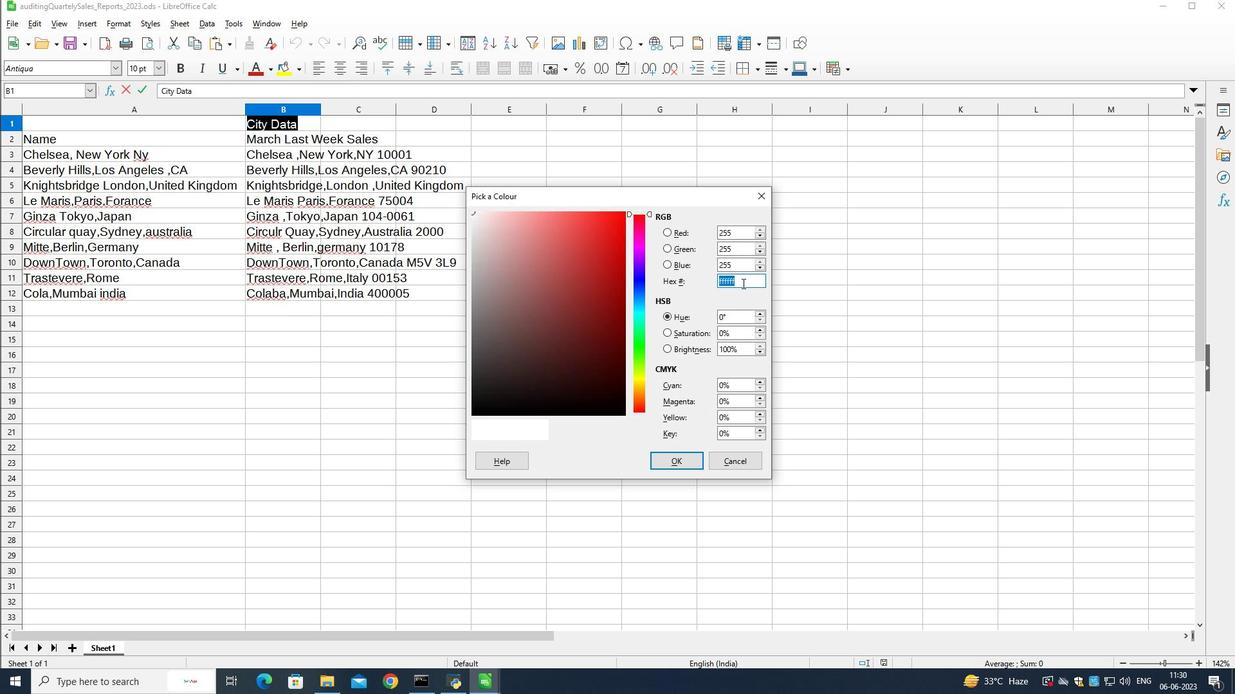 
Action: Key pressed <Key.shift><Key.shift><Key.shift><Key.shift><Key.shift>#a4cef4<Key.enter>
Screenshot: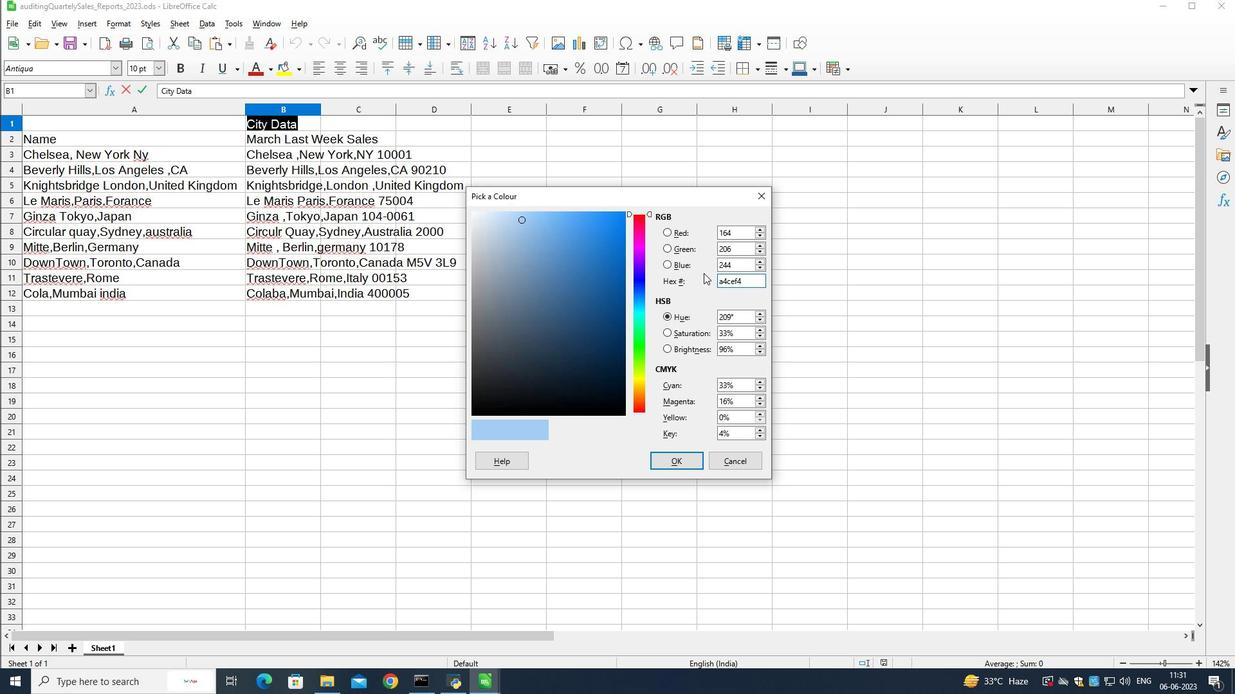
Action: Mouse moved to (176, 69)
Screenshot: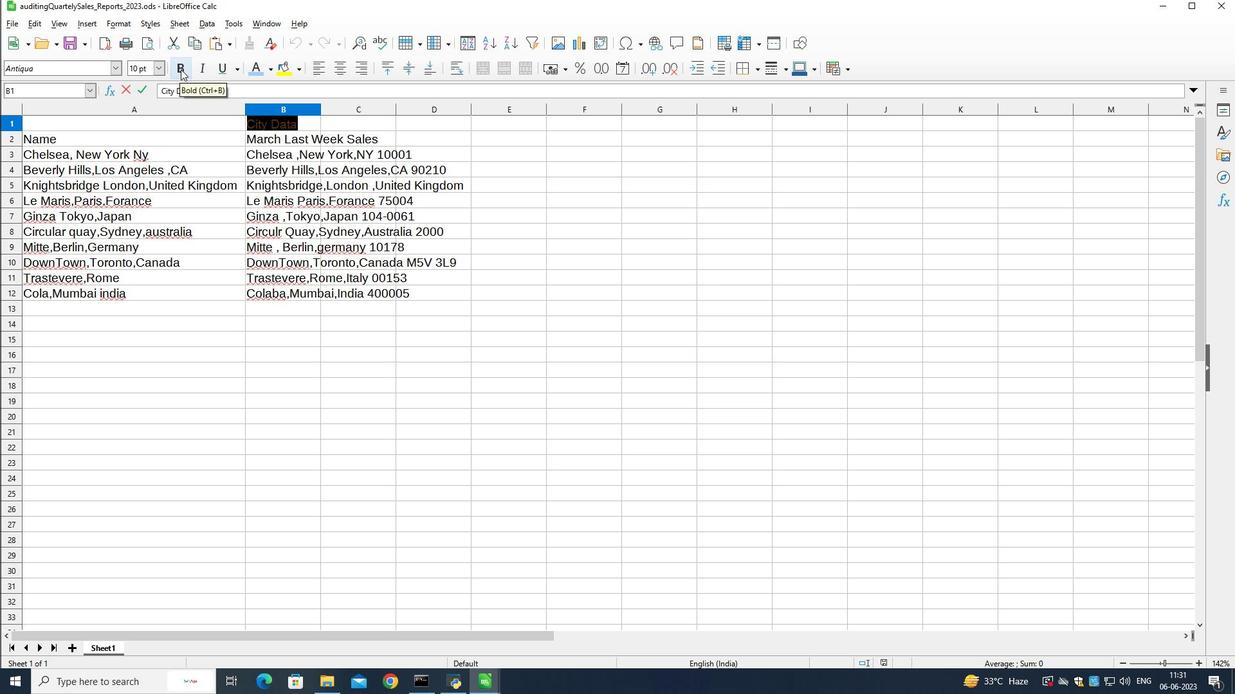 
Action: Mouse pressed left at (176, 69)
Screenshot: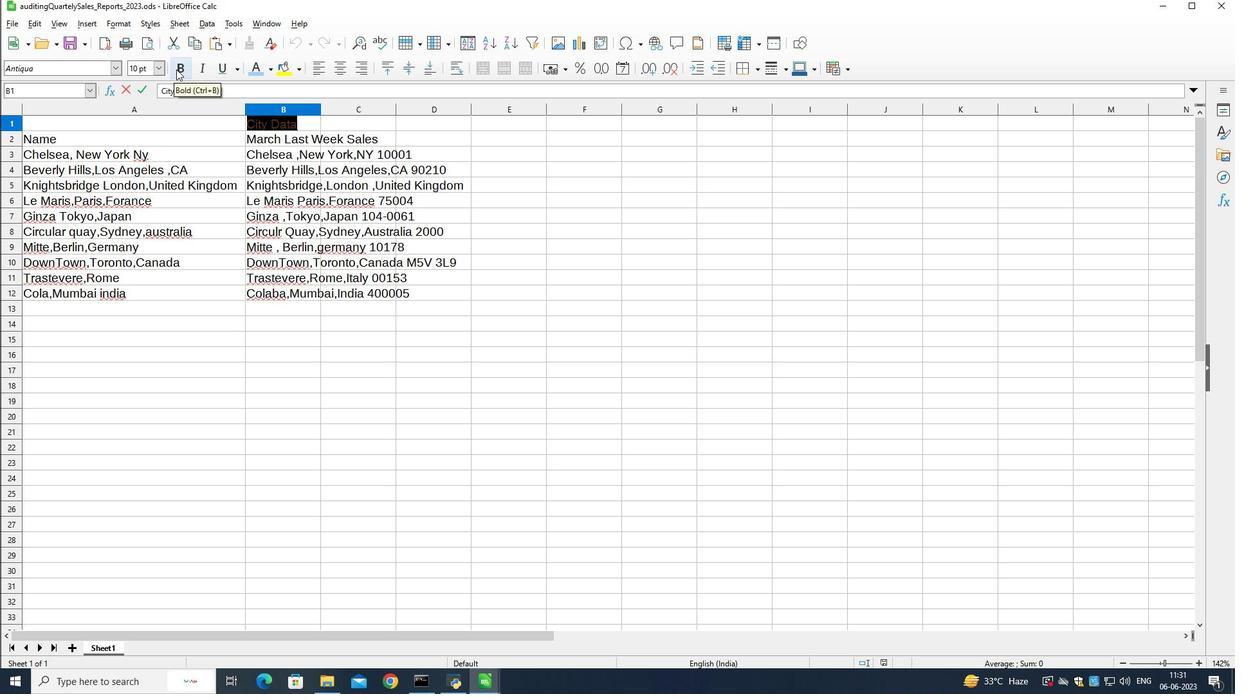 
Action: Mouse moved to (161, 68)
Screenshot: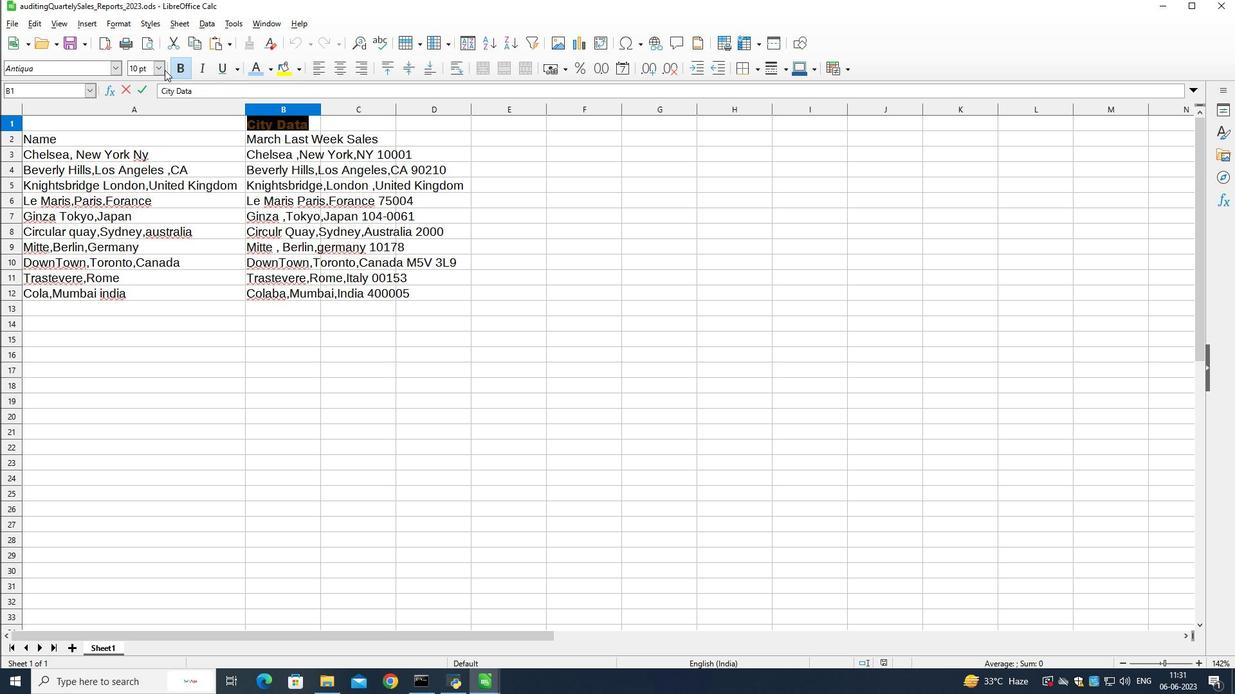 
Action: Mouse pressed left at (161, 68)
Screenshot: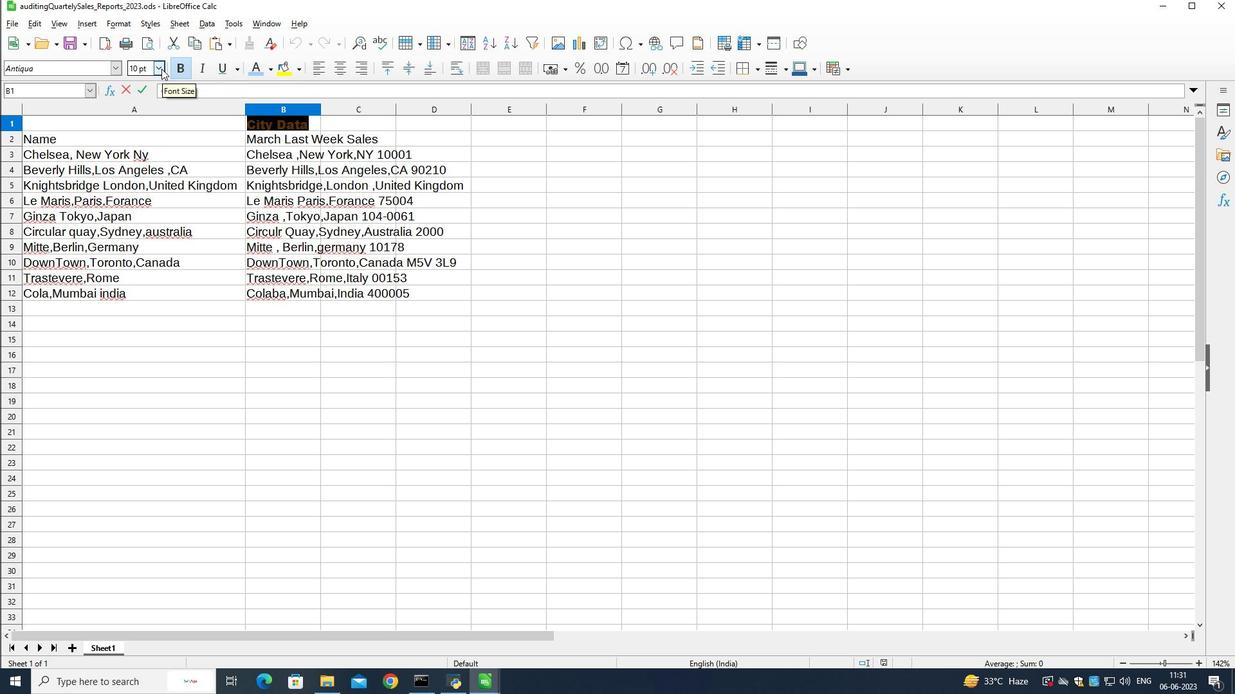 
Action: Mouse moved to (140, 266)
Screenshot: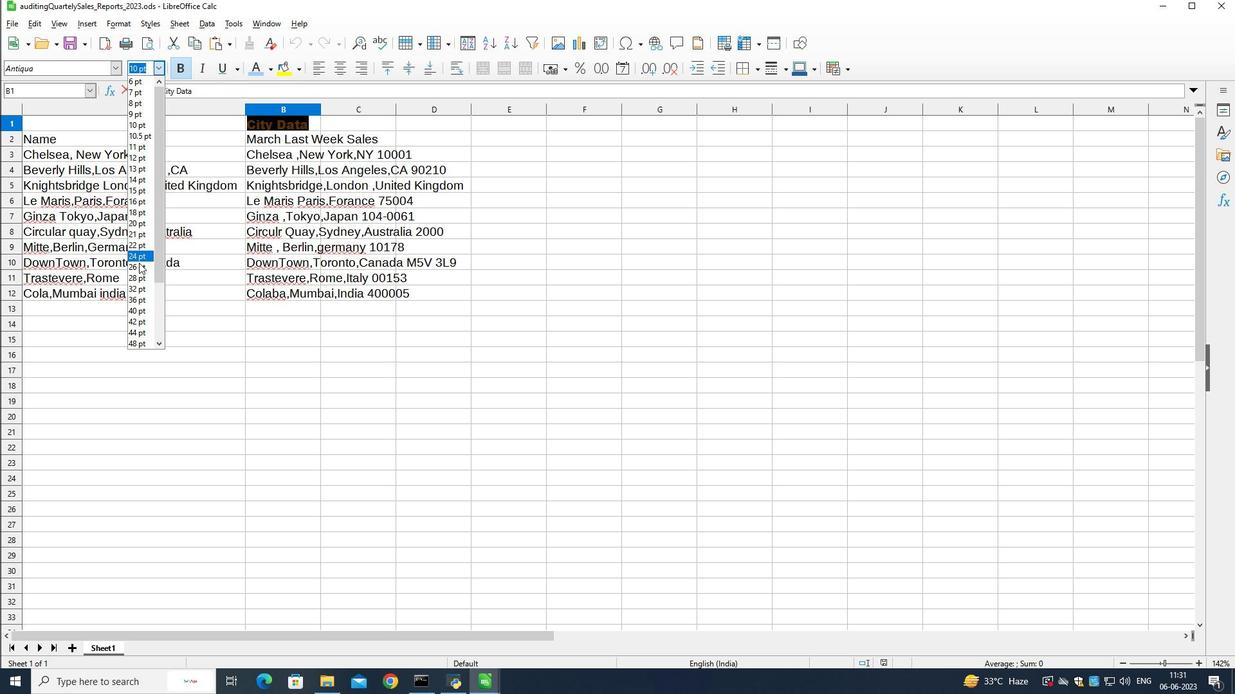 
Action: Mouse pressed left at (140, 266)
Screenshot: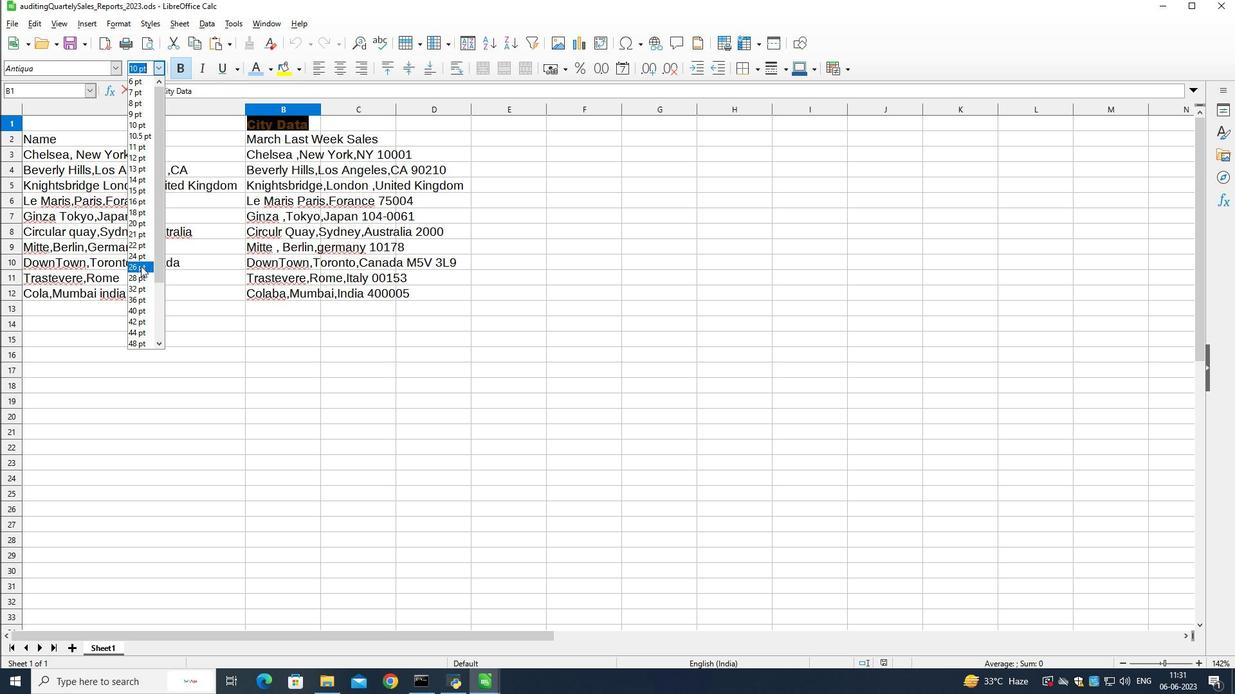 
Action: Mouse moved to (532, 241)
Screenshot: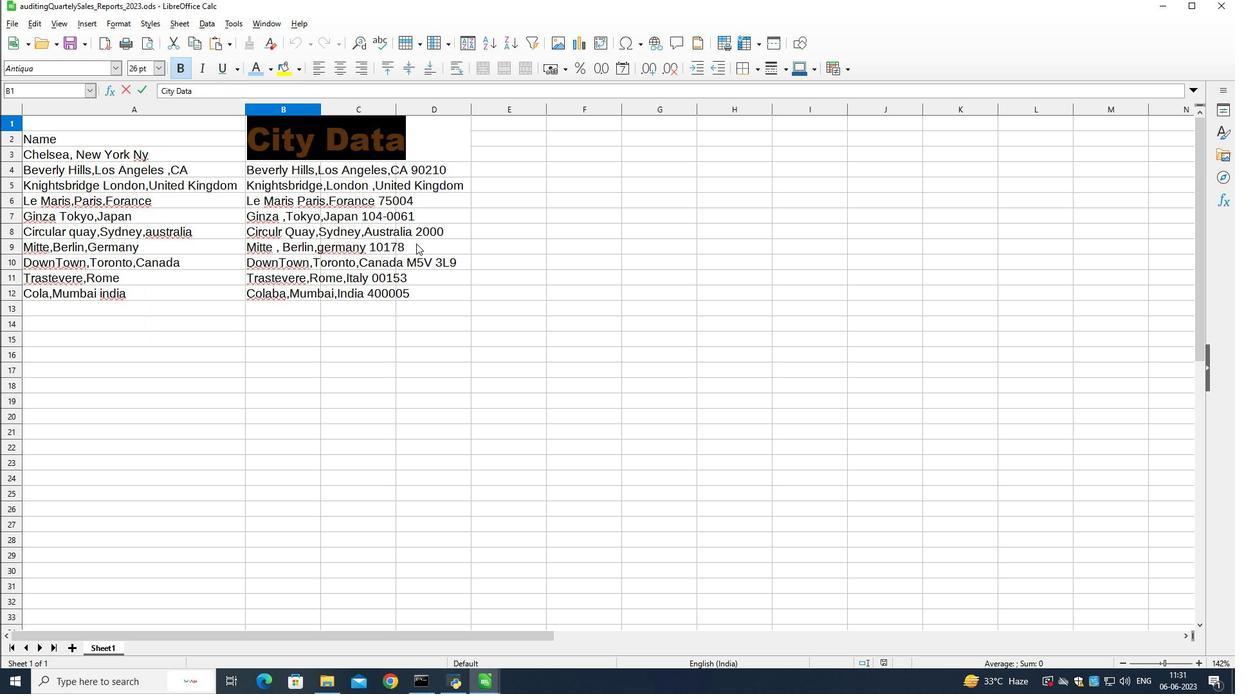 
Action: Mouse pressed left at (532, 241)
Screenshot: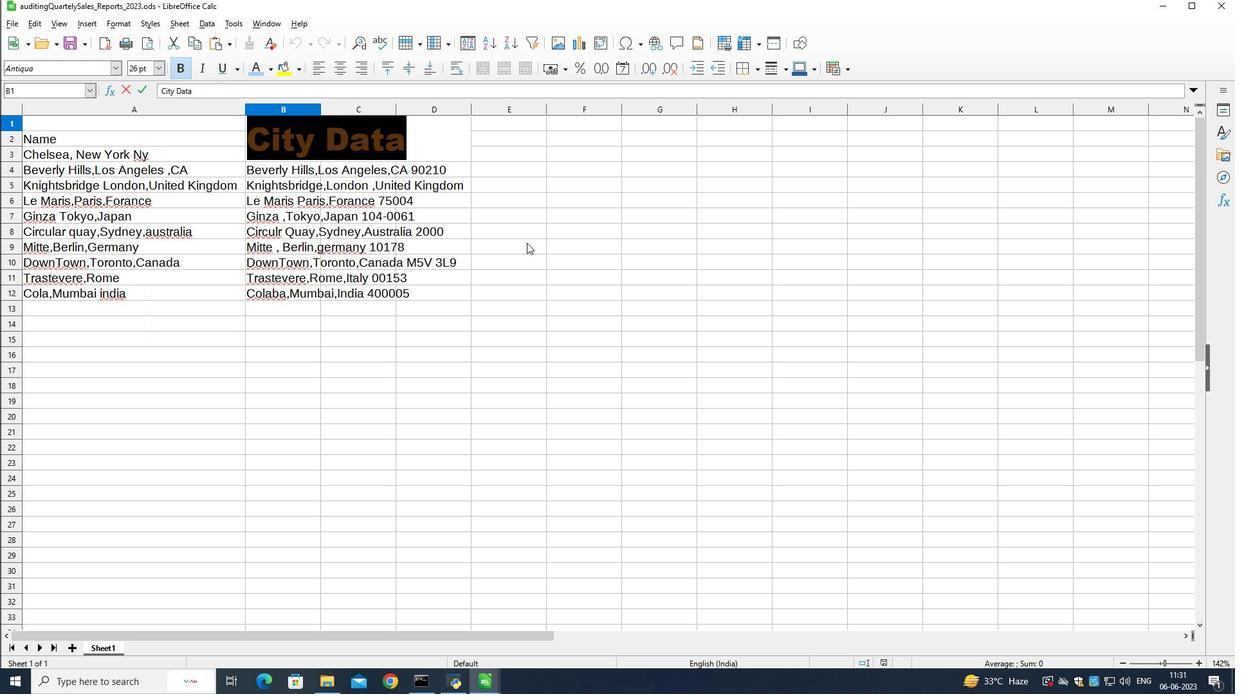 
Action: Mouse moved to (83, 157)
Screenshot: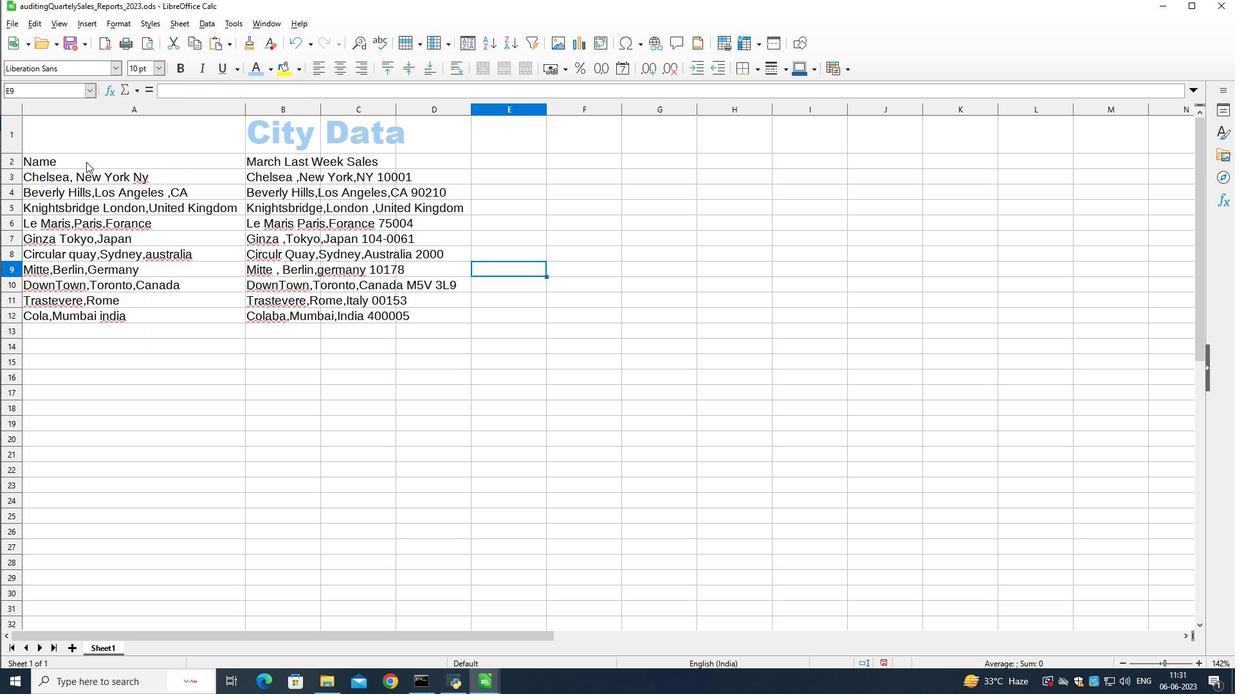
Action: Mouse pressed left at (83, 157)
Screenshot: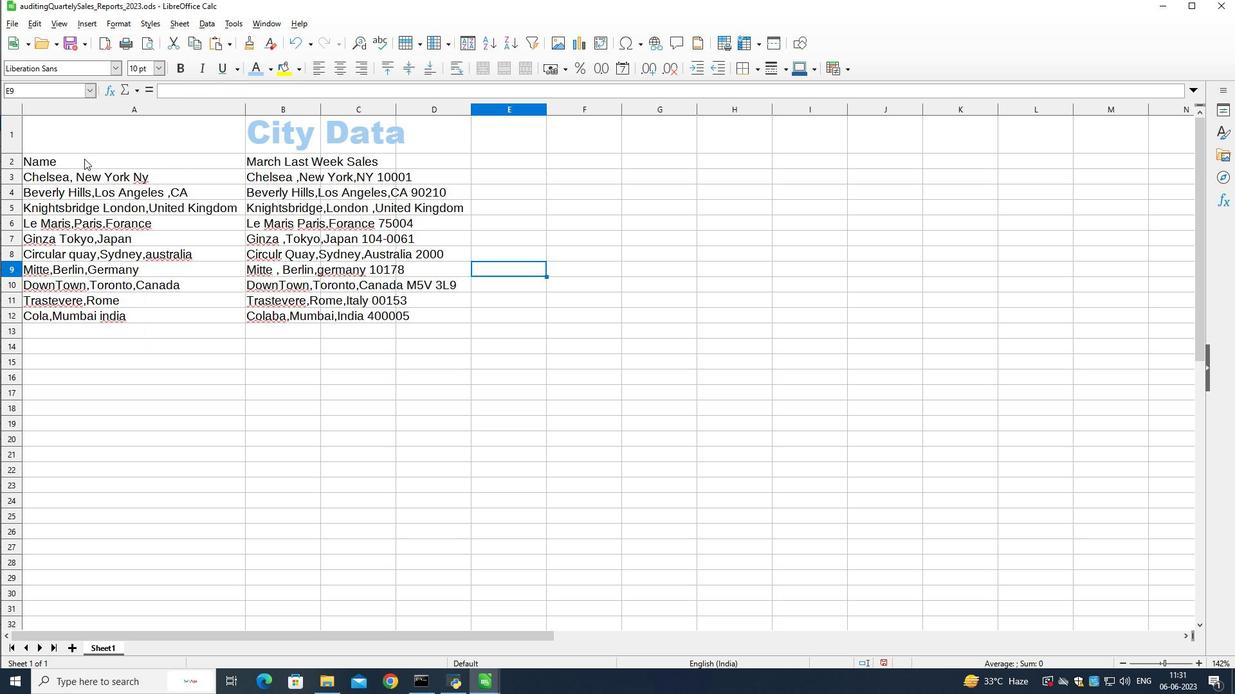 
Action: Mouse moved to (91, 68)
Screenshot: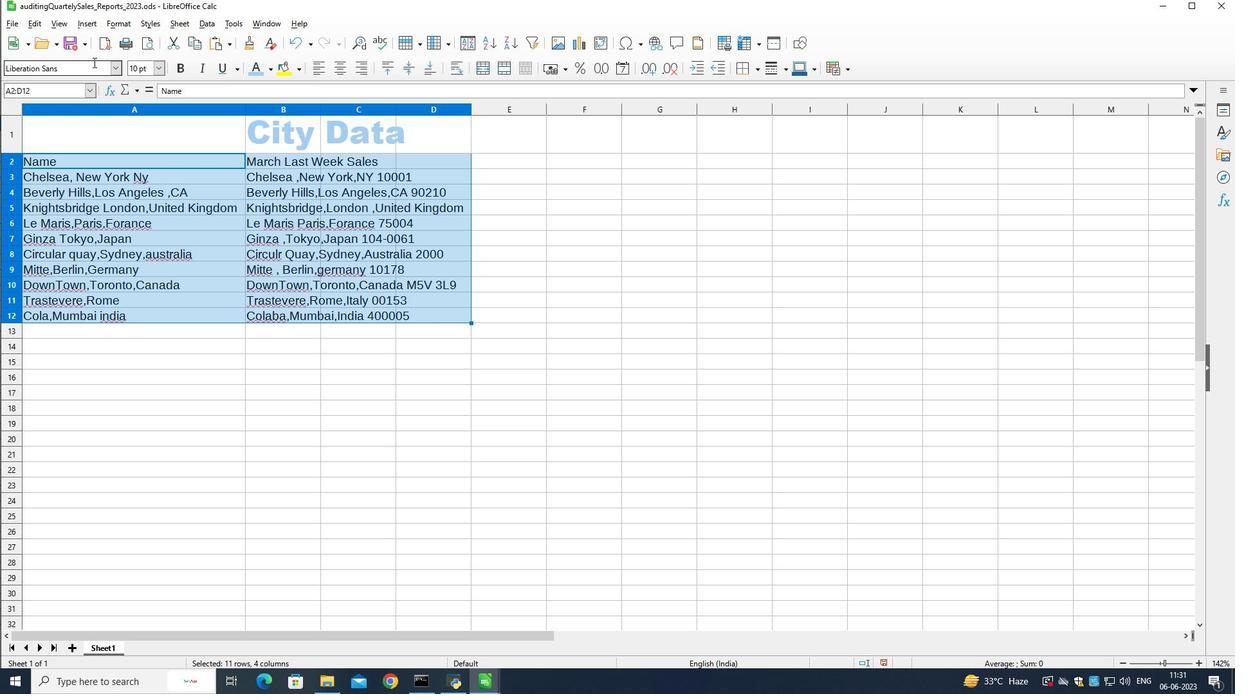 
Action: Mouse pressed left at (91, 68)
Screenshot: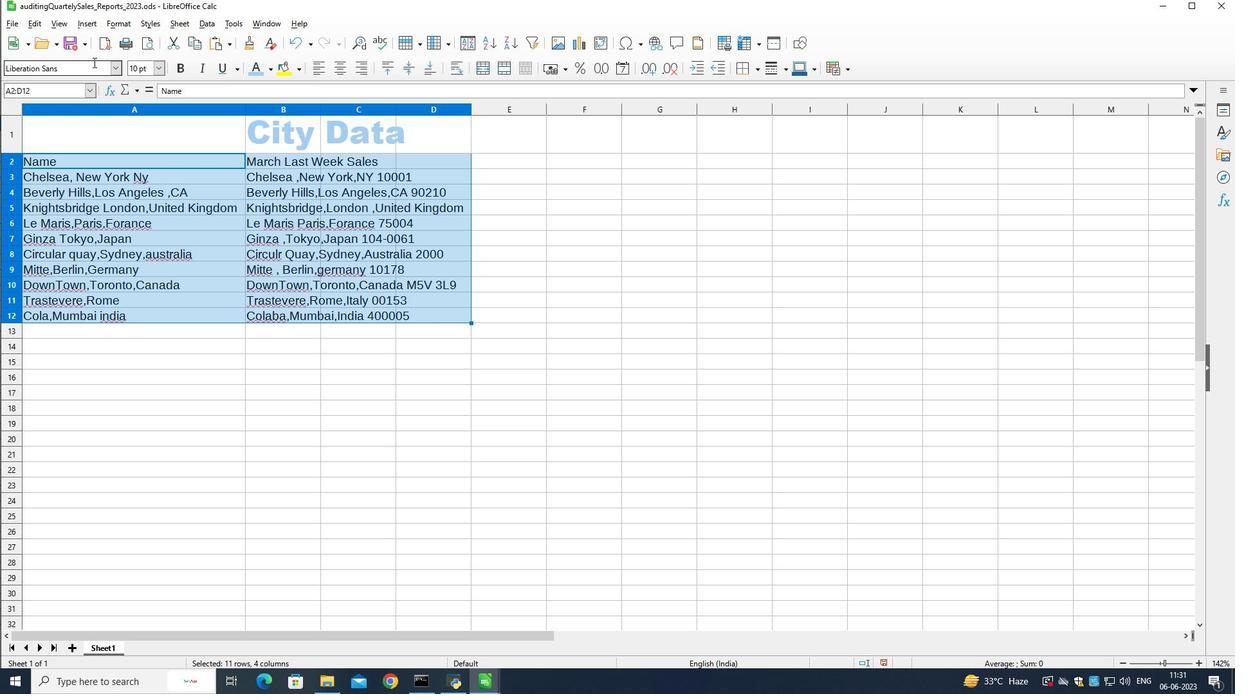 
Action: Mouse pressed left at (91, 68)
Screenshot: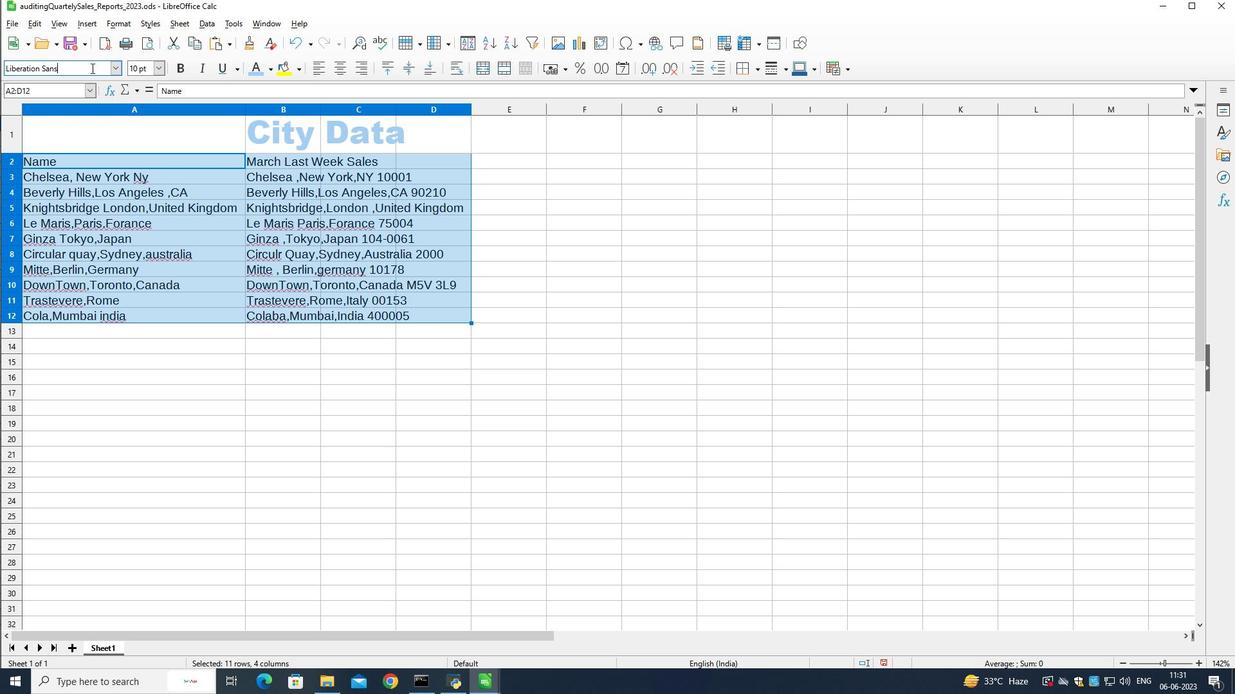 
Action: Mouse pressed left at (91, 68)
Screenshot: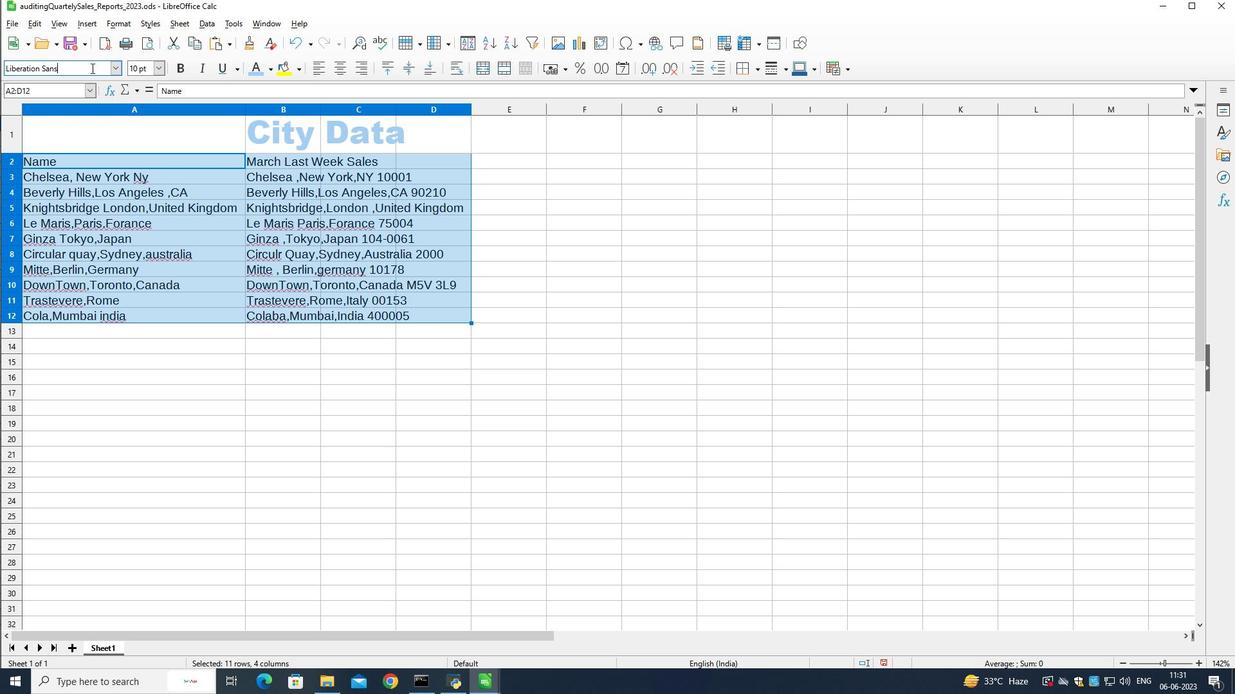 
Action: Mouse pressed left at (91, 68)
Screenshot: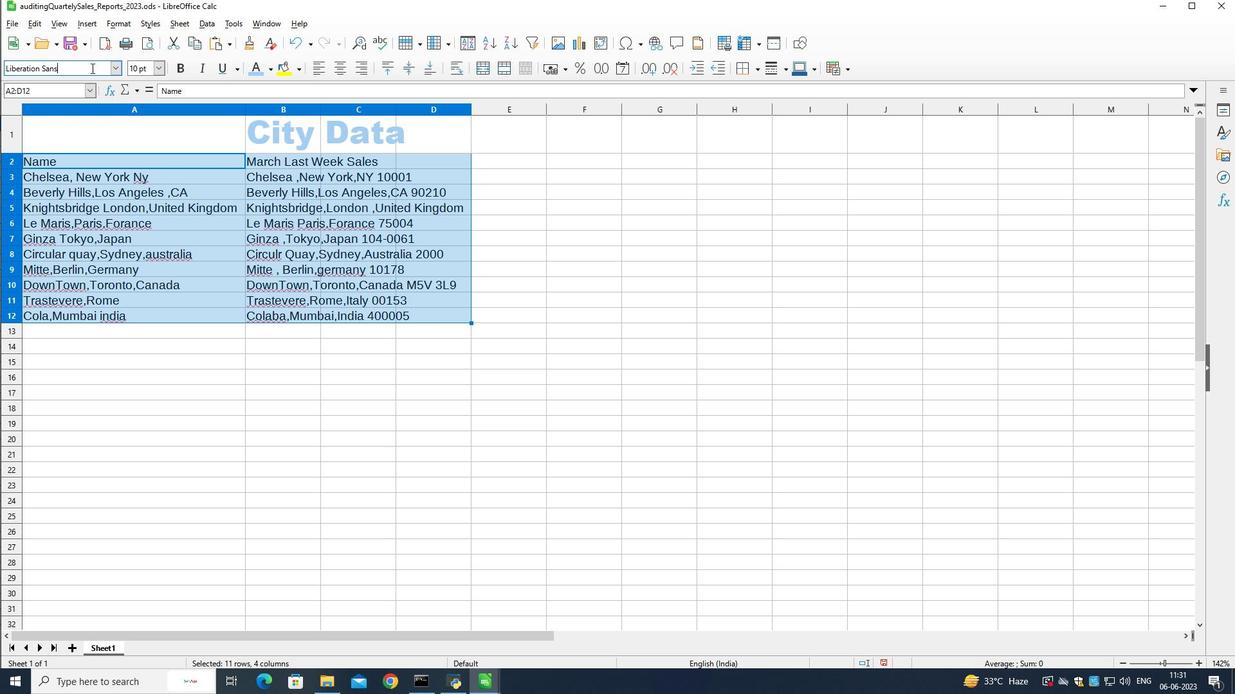 
Action: Key pressed <Key.shift>Caladea<Key.enter>
Screenshot: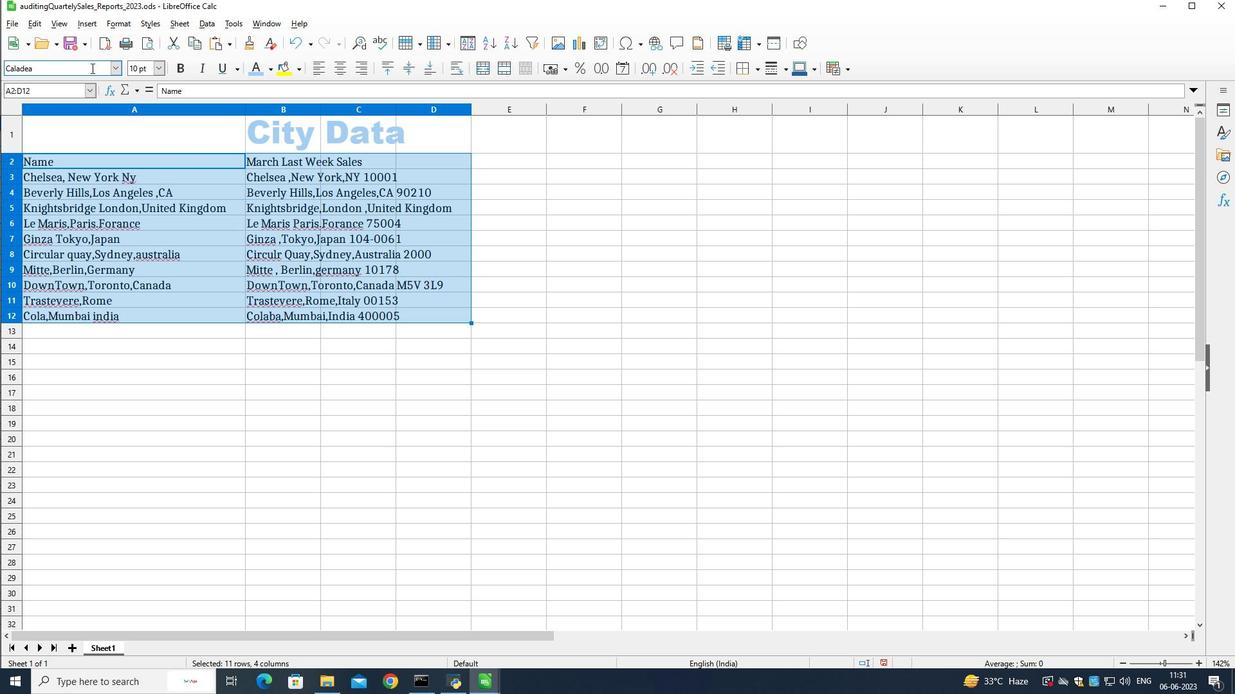 
Action: Mouse moved to (160, 72)
Screenshot: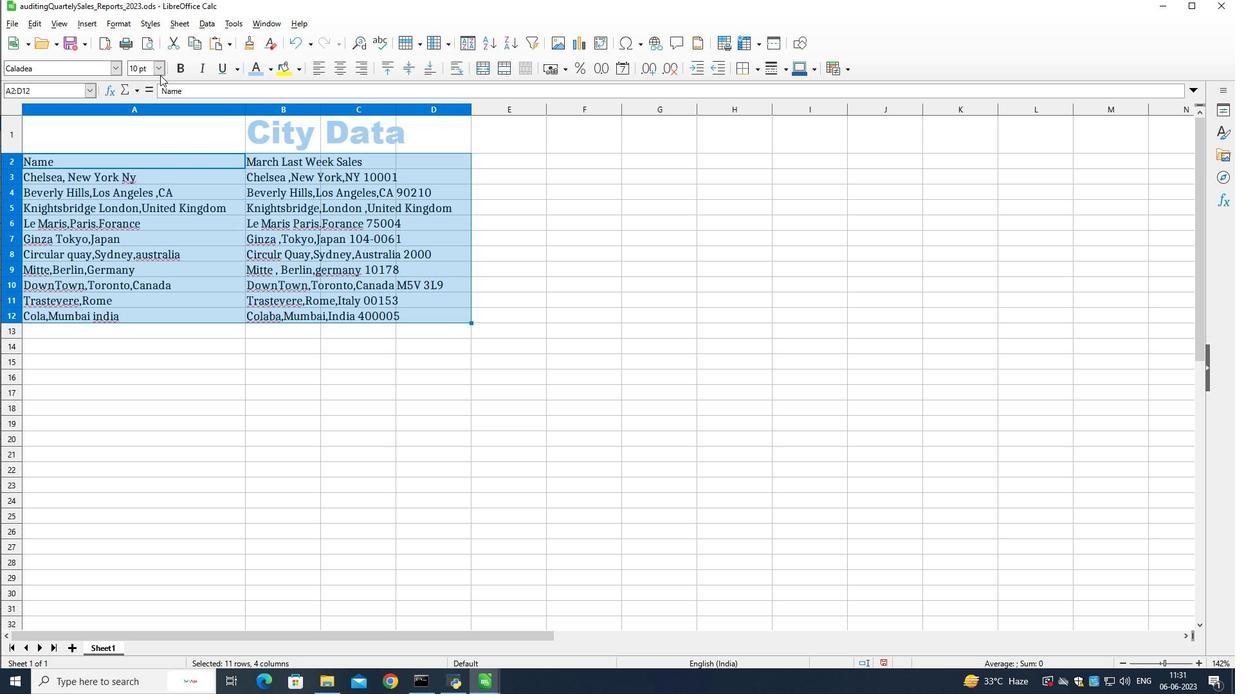 
Action: Mouse pressed left at (160, 72)
Screenshot: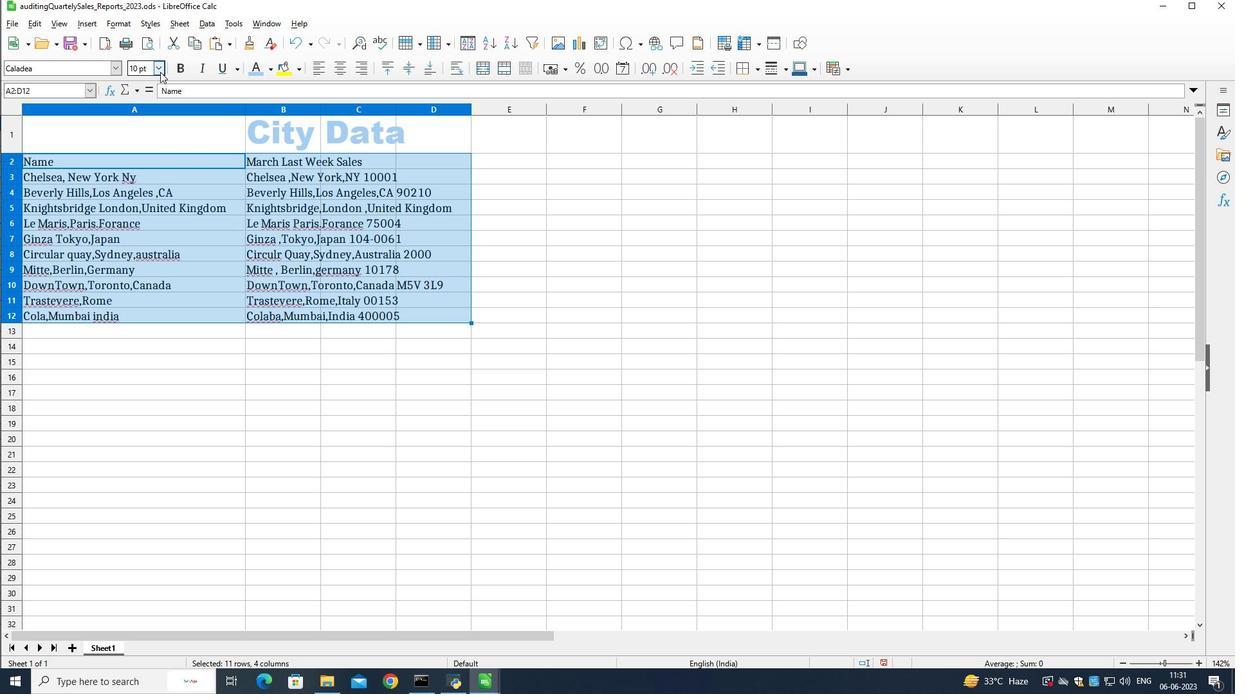 
Action: Mouse moved to (143, 111)
Screenshot: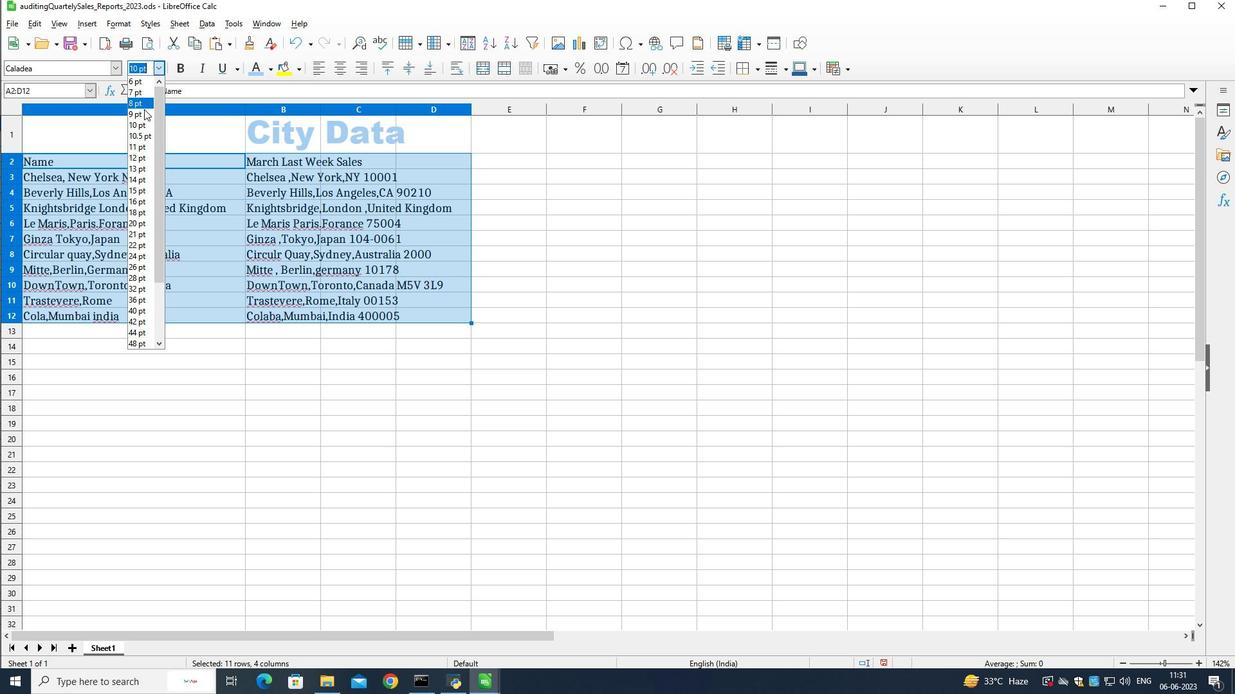 
Action: Mouse pressed left at (143, 111)
Screenshot: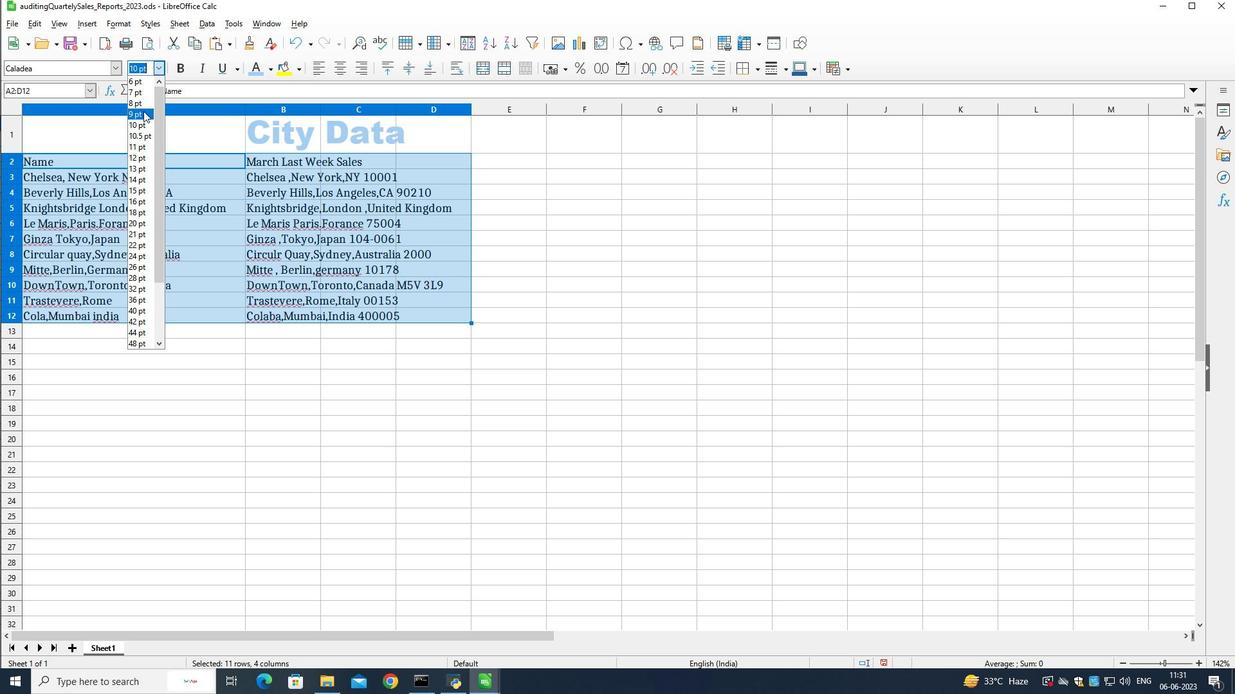 
Action: Mouse moved to (211, 317)
Screenshot: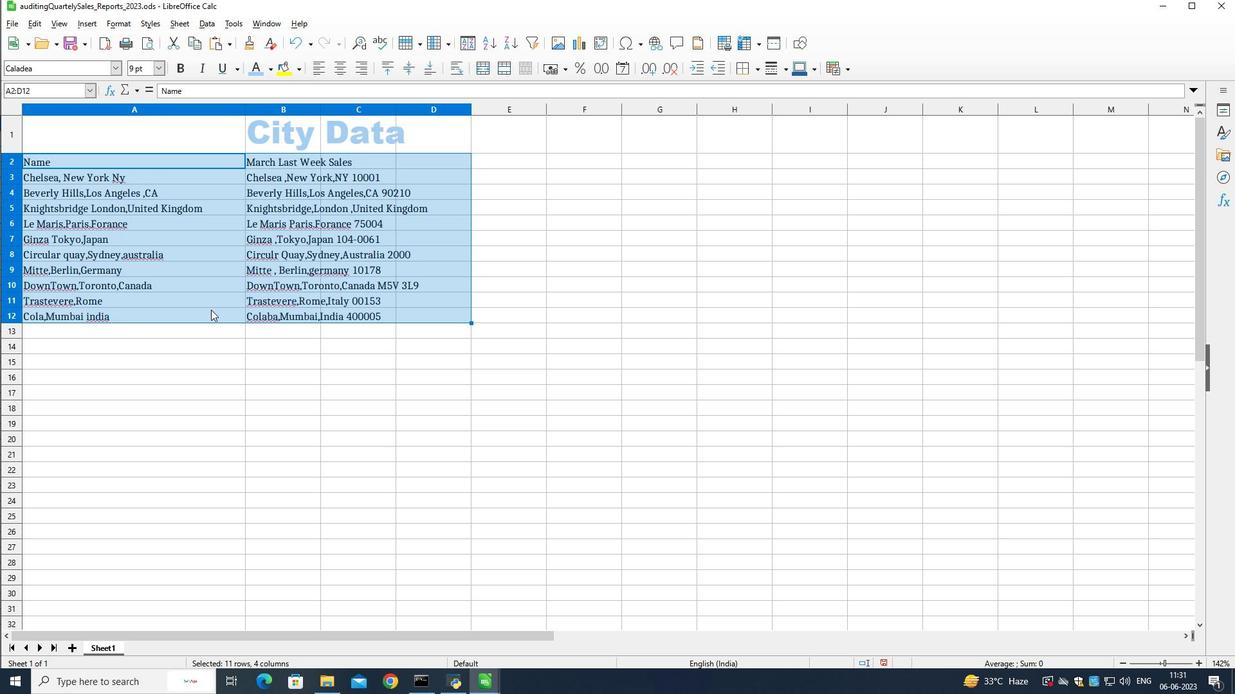 
Action: Mouse pressed left at (211, 317)
Screenshot: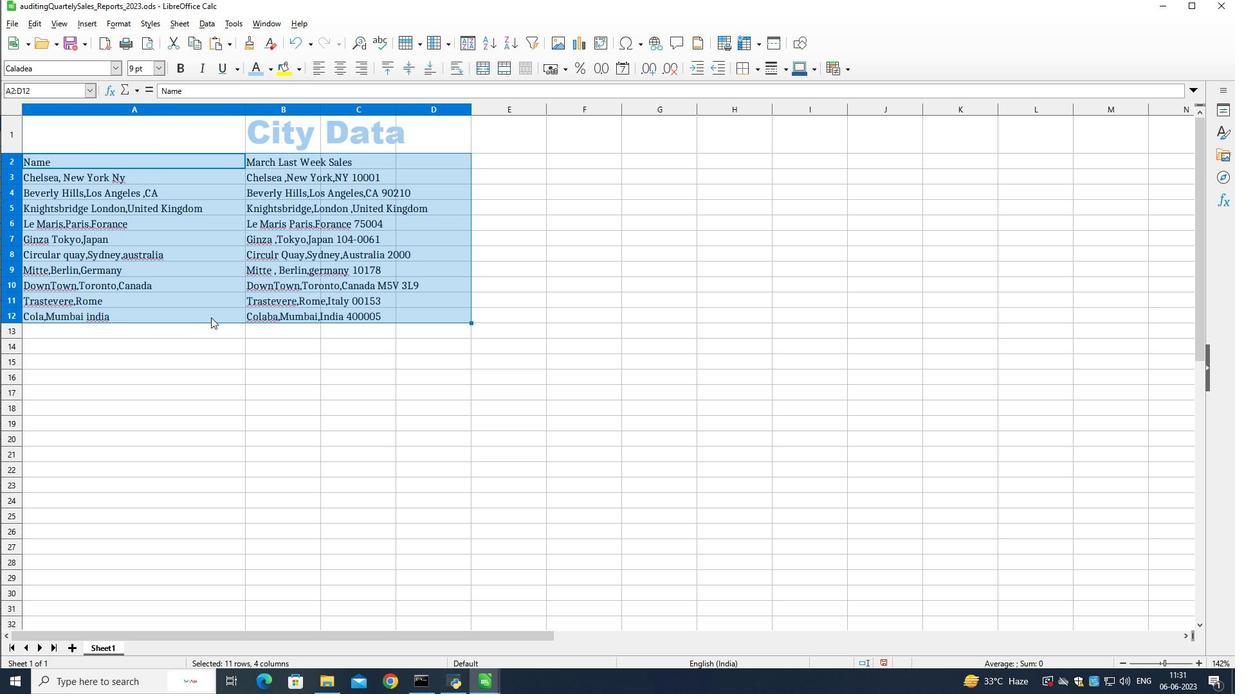 
Action: Mouse moved to (86, 134)
Screenshot: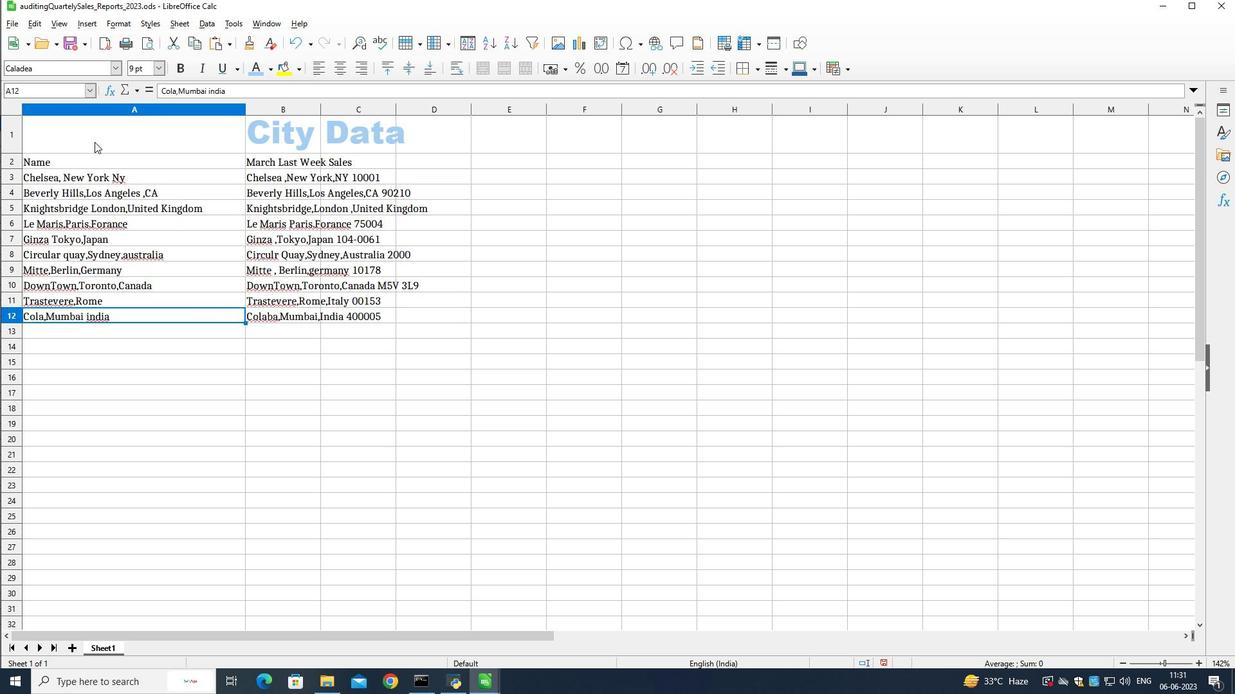 
Action: Mouse pressed left at (86, 134)
Screenshot: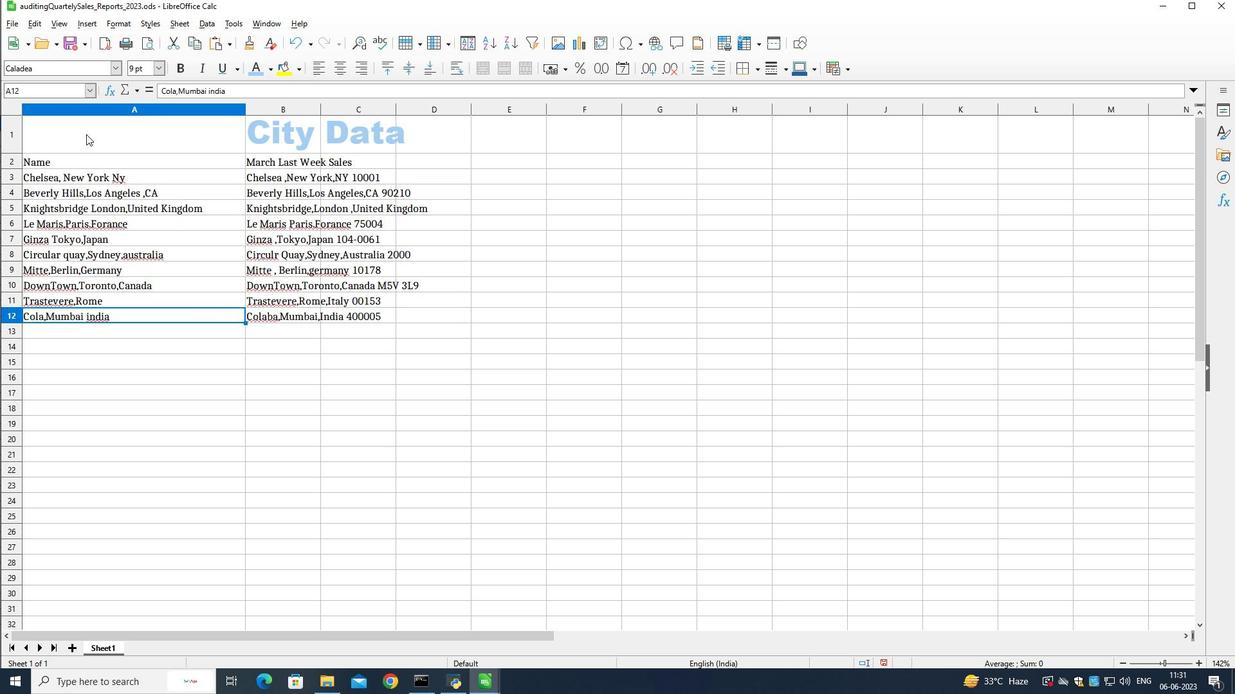 
Action: Mouse moved to (339, 69)
Screenshot: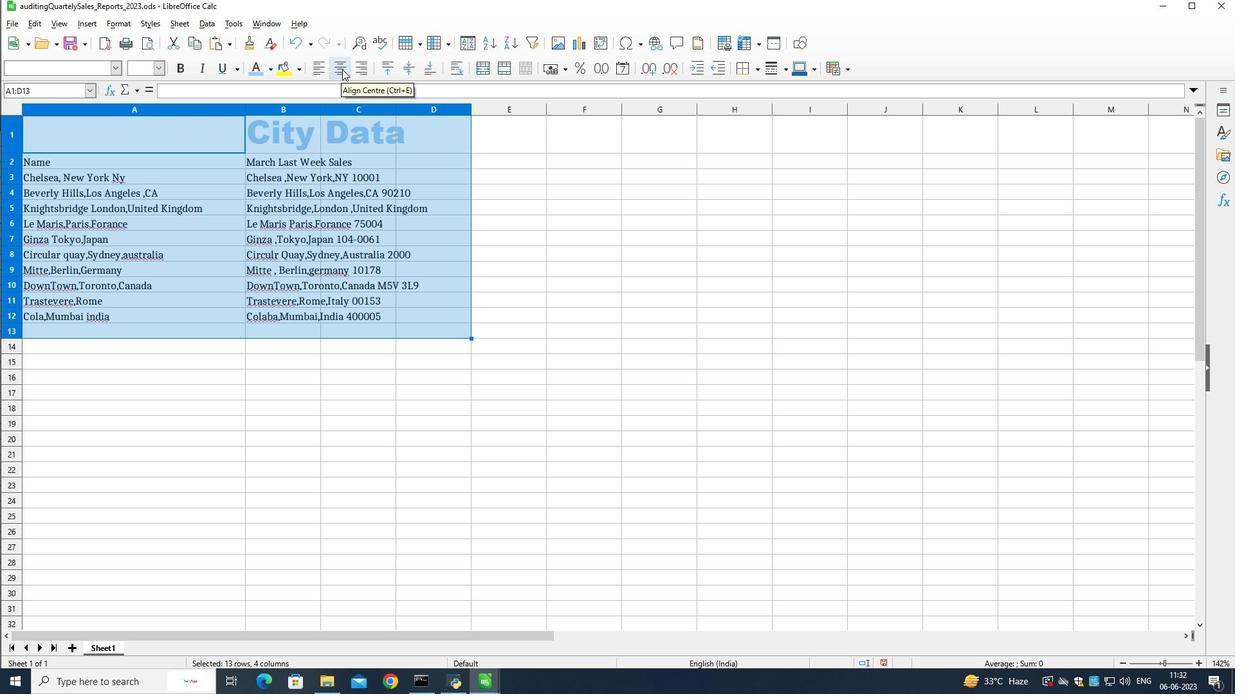 
Action: Mouse pressed left at (339, 69)
Screenshot: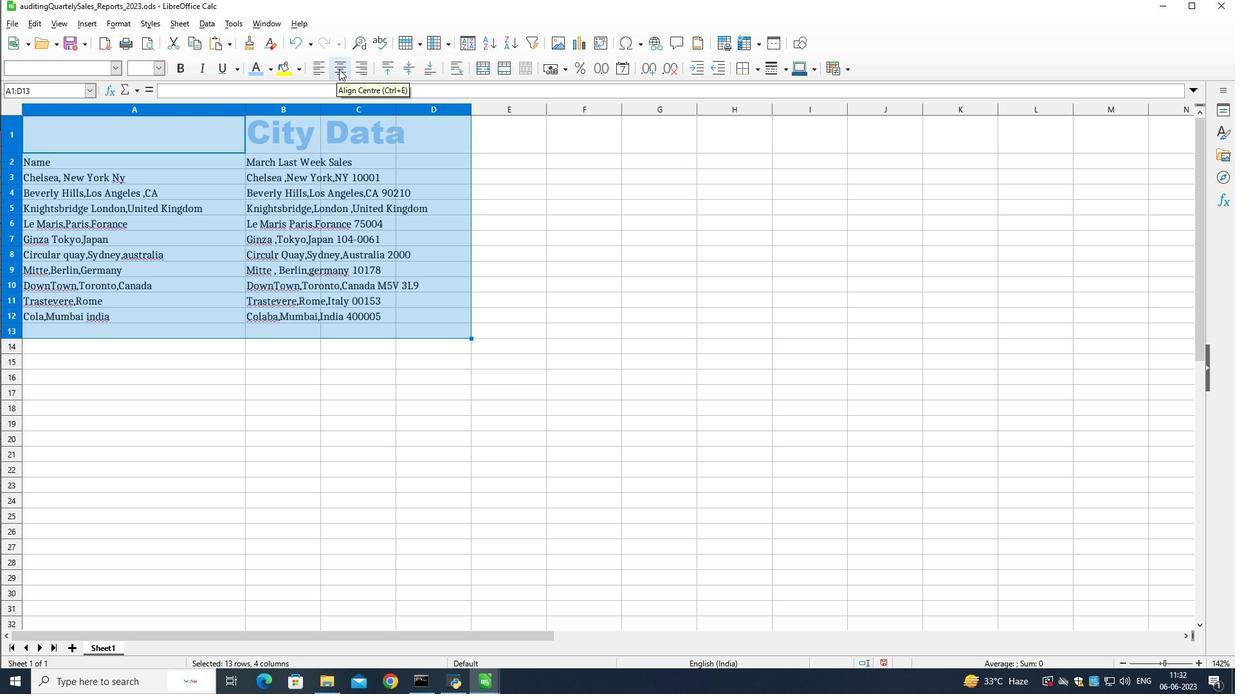 
Action: Mouse moved to (566, 214)
Screenshot: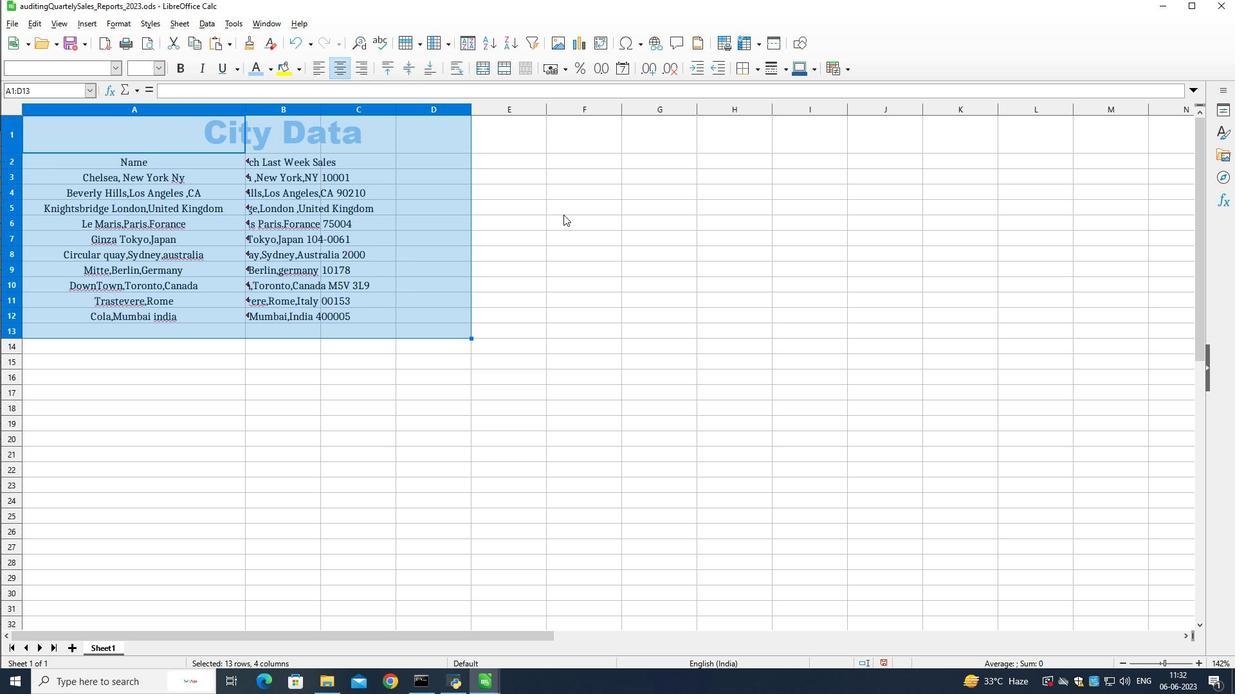 
Action: Mouse pressed left at (566, 214)
Screenshot: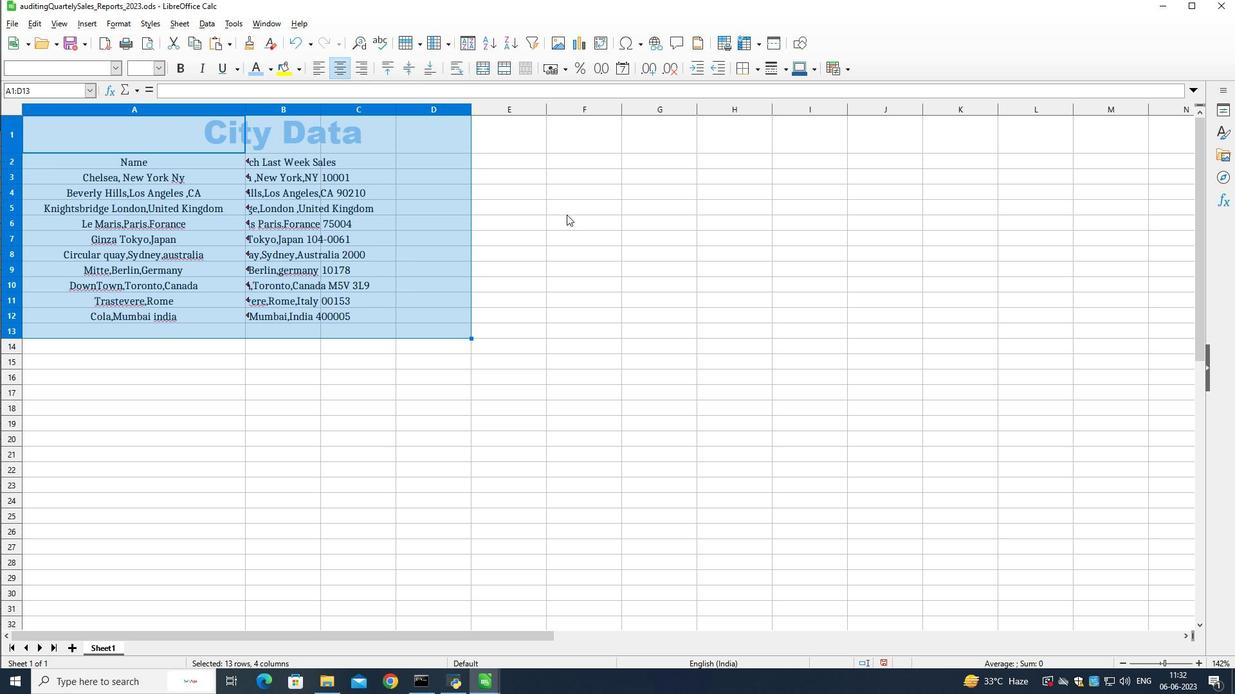 
Action: Mouse moved to (562, 212)
Screenshot: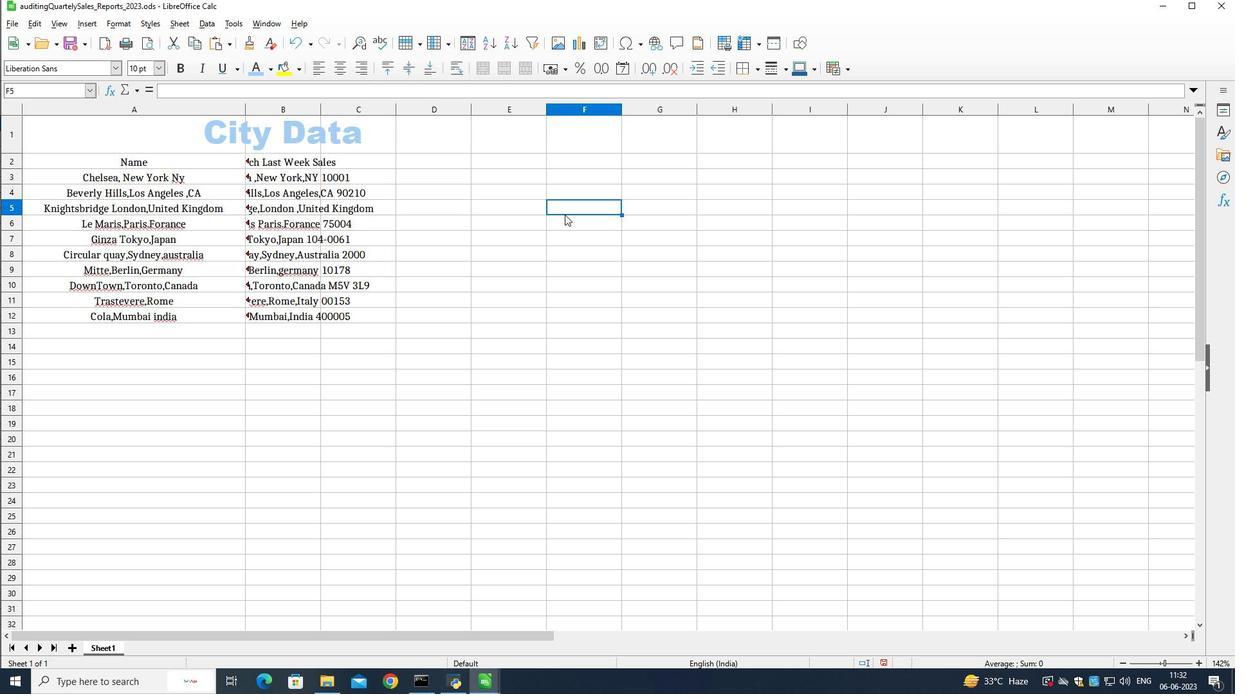 
